 Task: Open Card Website Maintenance Review in Board Public Relations Crisis Communication Plan Development and Execution to Workspace Event Furniture Rentals and add a team member Softage.2@softage.net, a label Yellow, a checklist Content Marketing, an attachment from your google drive, a color Yellow and finally, add a card description 'Conduct team training session on effective conflict resolution' and a comment 'This task requires us to be proactive and take a proactive approach, anticipating potential issues and taking steps to prevent them.'. Add a start date 'Jan 06, 1900' with a due date 'Jan 13, 1900'
Action: Mouse moved to (402, 157)
Screenshot: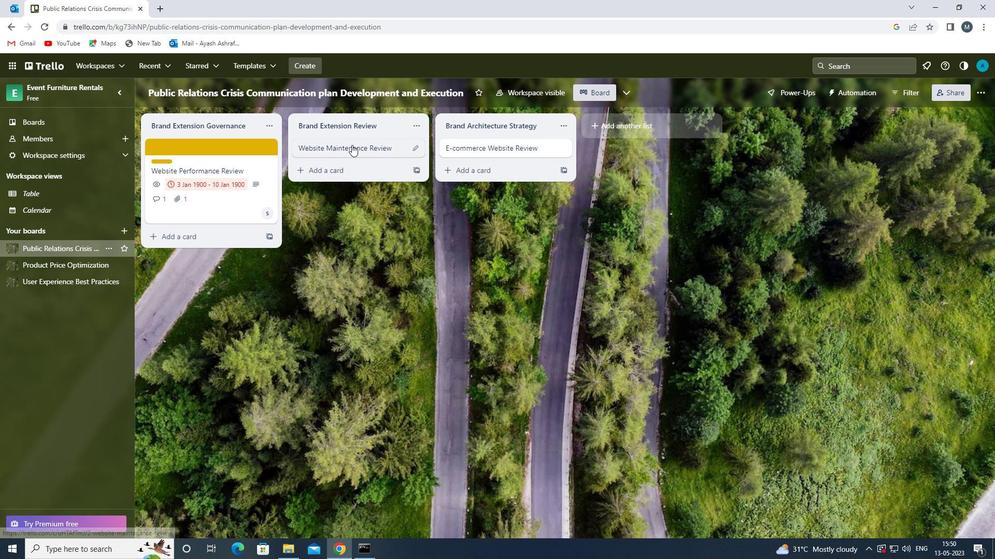 
Action: Mouse pressed left at (402, 157)
Screenshot: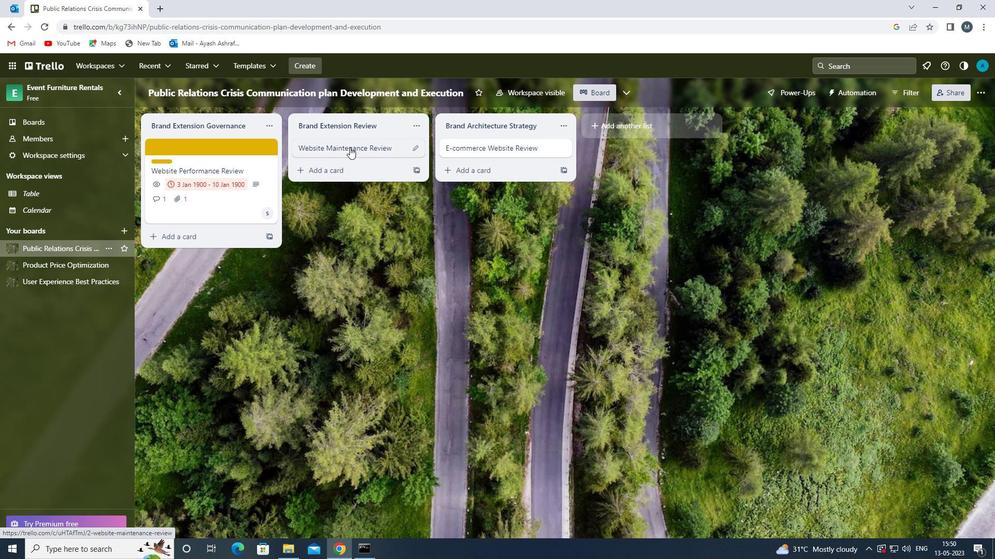 
Action: Mouse moved to (634, 193)
Screenshot: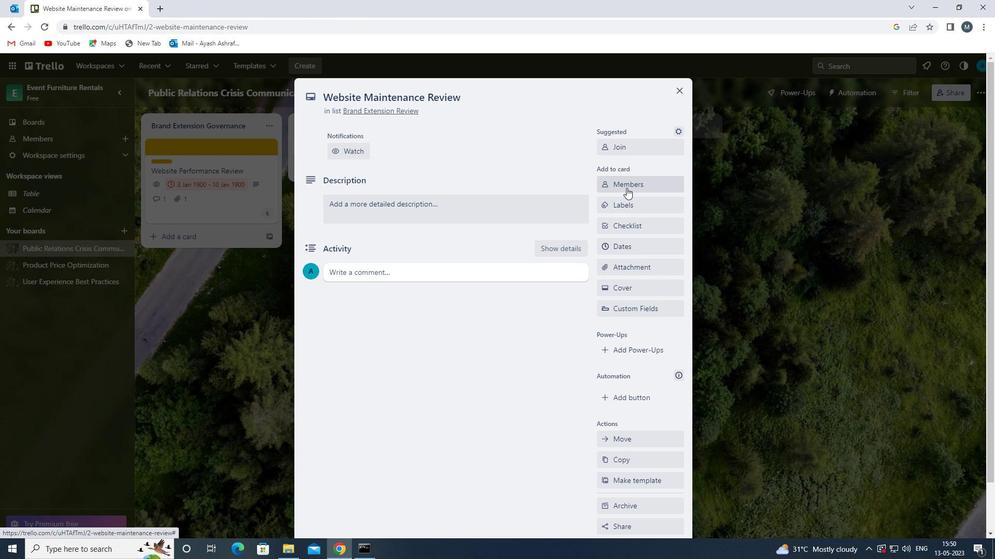 
Action: Mouse pressed left at (634, 193)
Screenshot: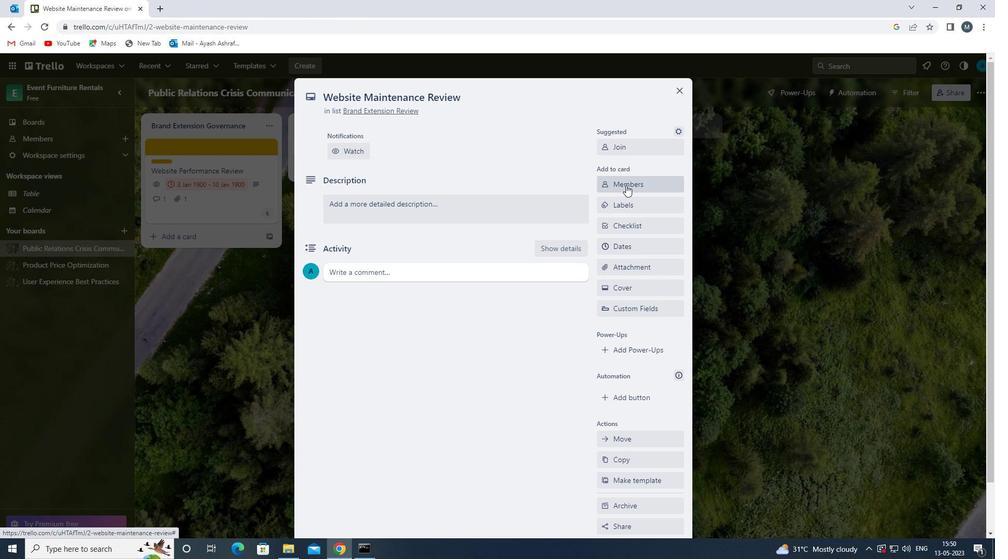 
Action: Mouse moved to (646, 230)
Screenshot: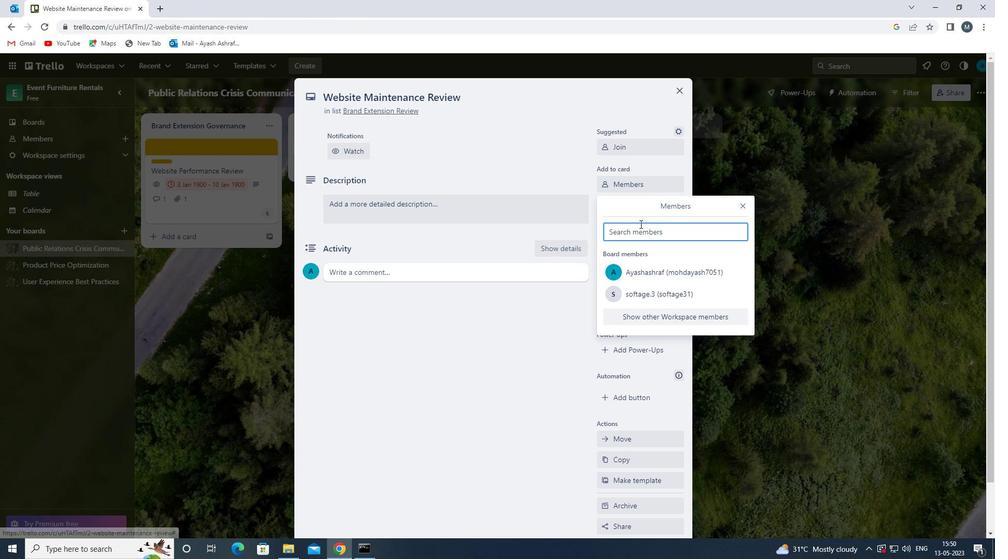 
Action: Key pressed s
Screenshot: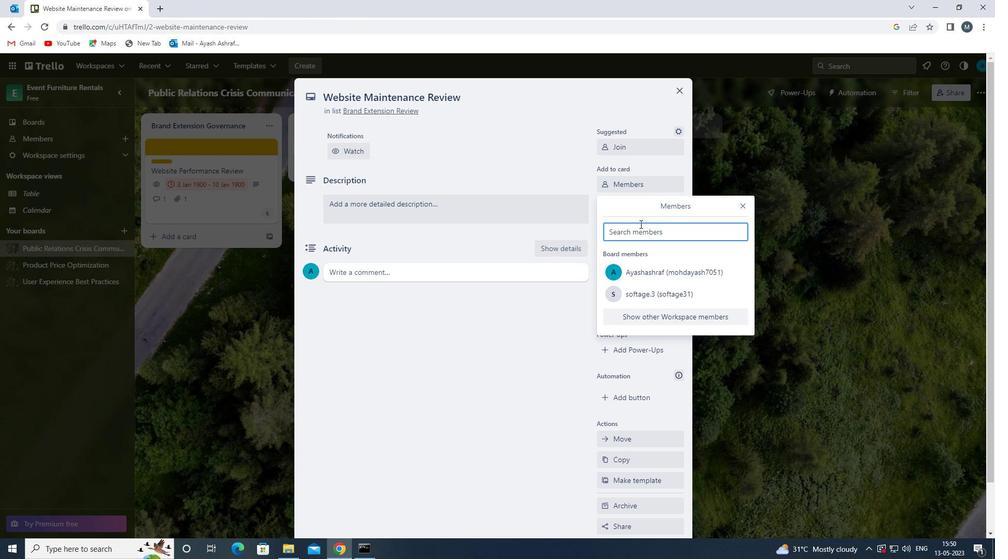 
Action: Mouse moved to (676, 332)
Screenshot: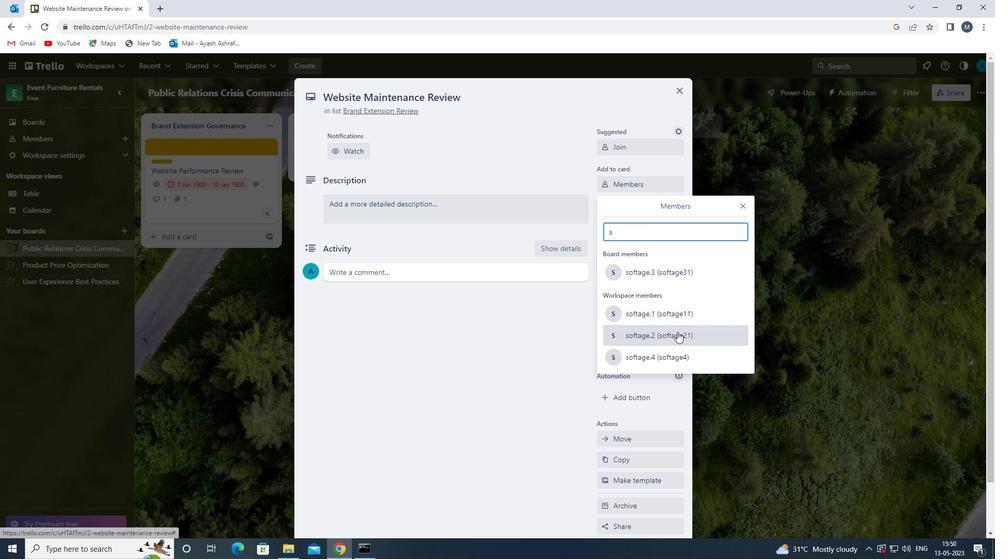 
Action: Mouse pressed left at (676, 332)
Screenshot: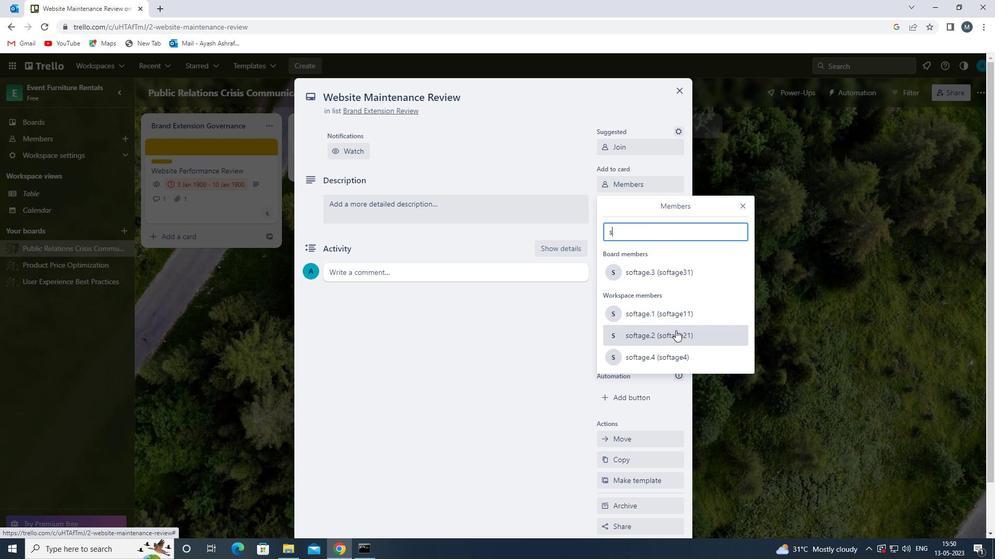 
Action: Mouse moved to (733, 215)
Screenshot: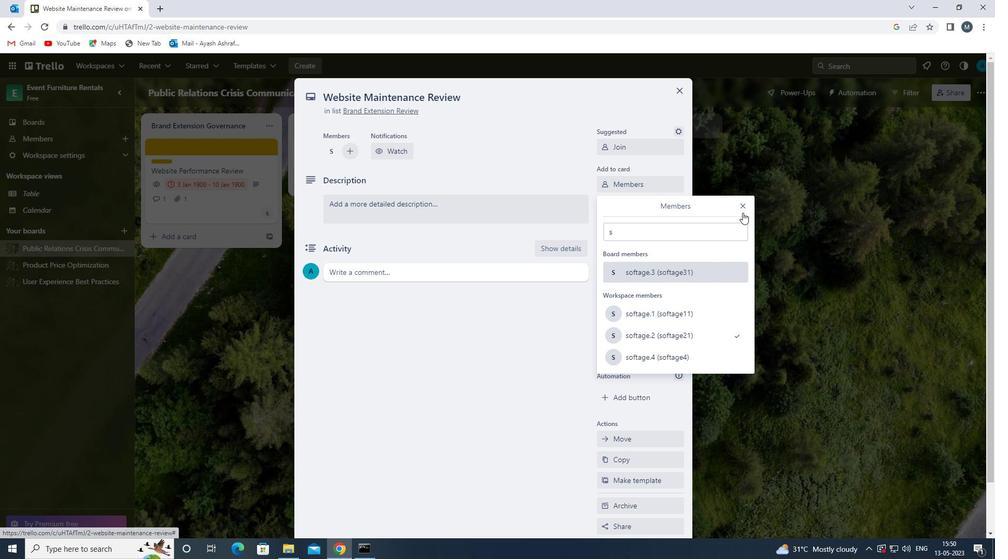 
Action: Mouse pressed left at (733, 215)
Screenshot: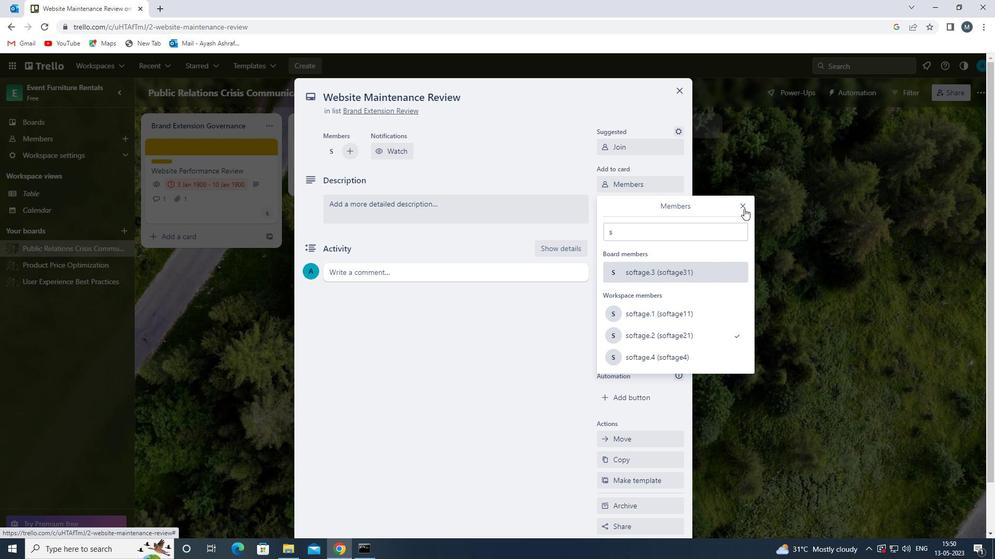 
Action: Mouse moved to (633, 212)
Screenshot: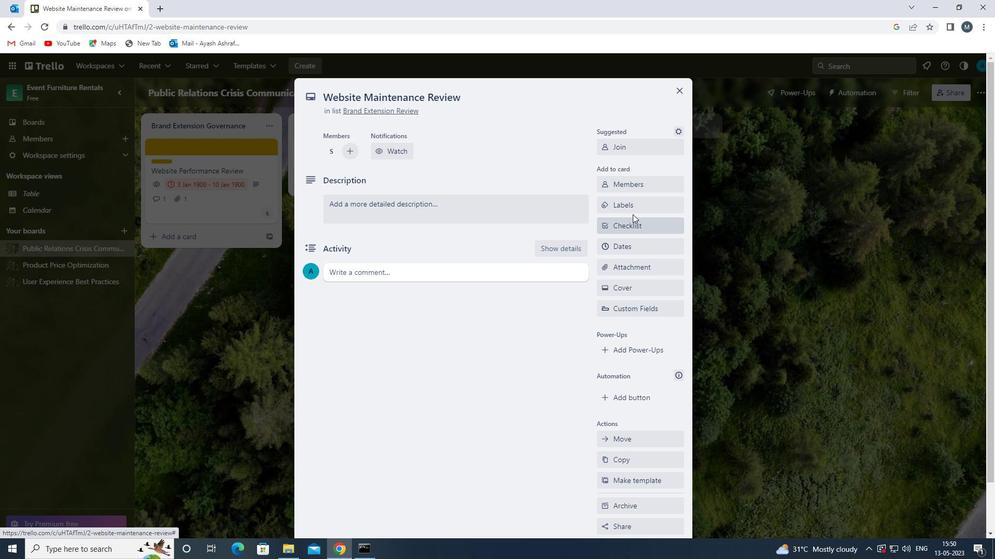 
Action: Mouse pressed left at (633, 212)
Screenshot: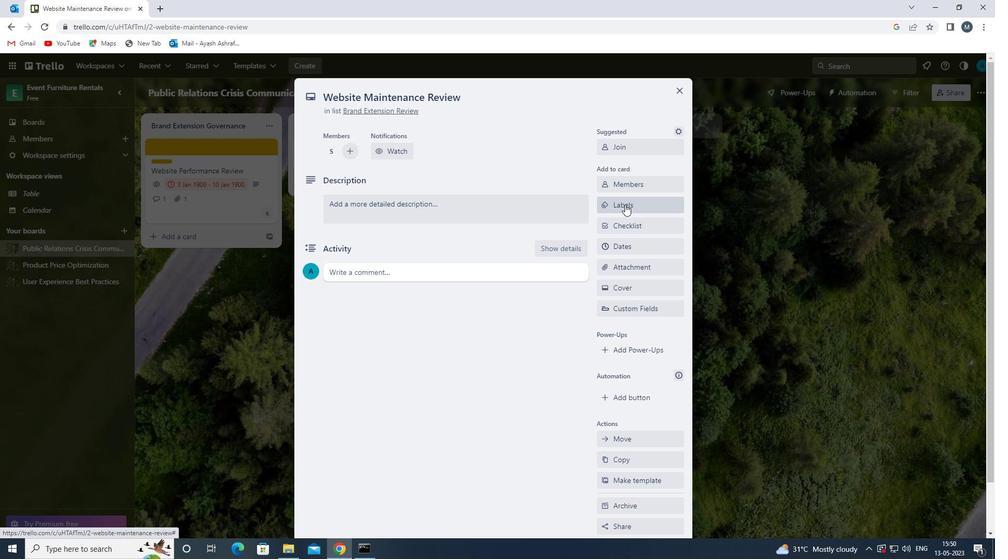 
Action: Mouse moved to (656, 312)
Screenshot: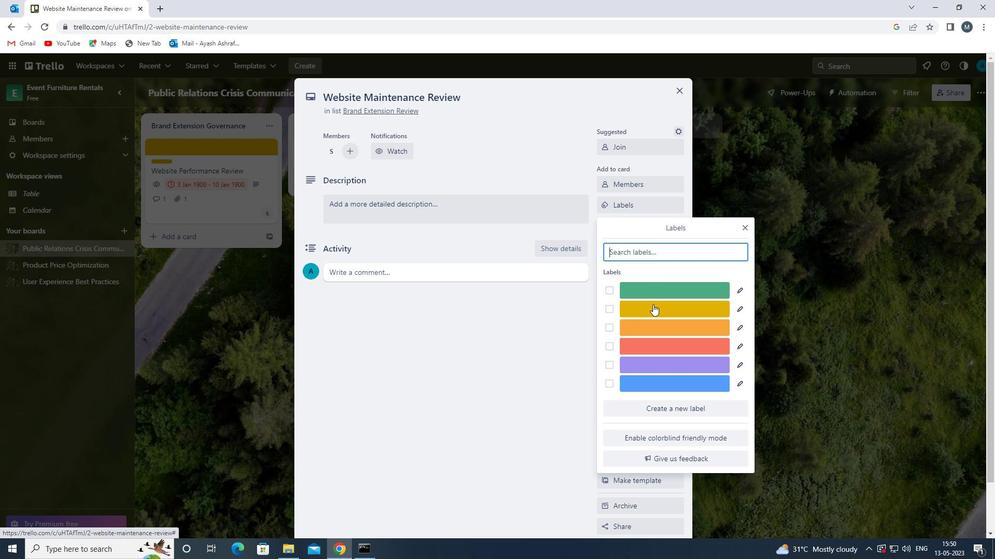 
Action: Mouse pressed left at (656, 312)
Screenshot: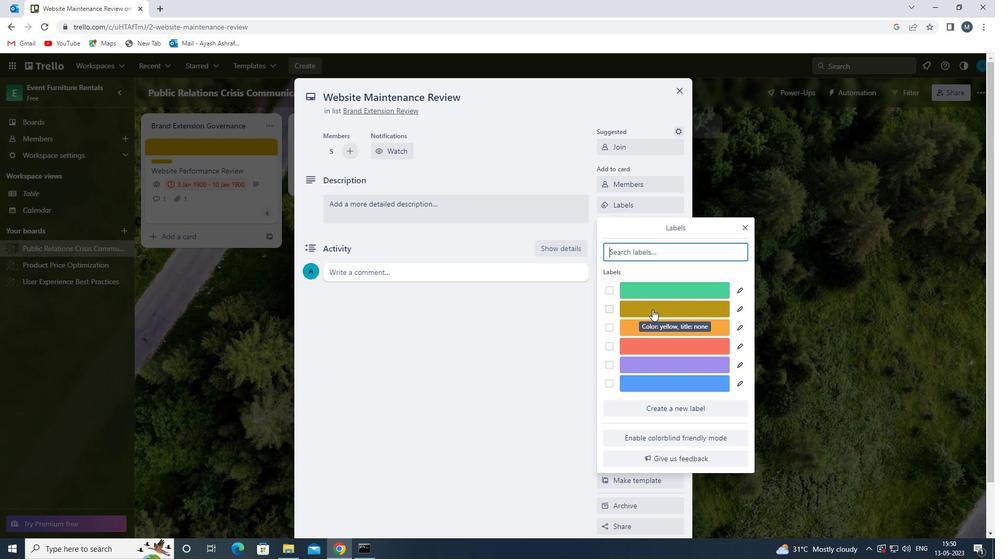 
Action: Mouse moved to (734, 234)
Screenshot: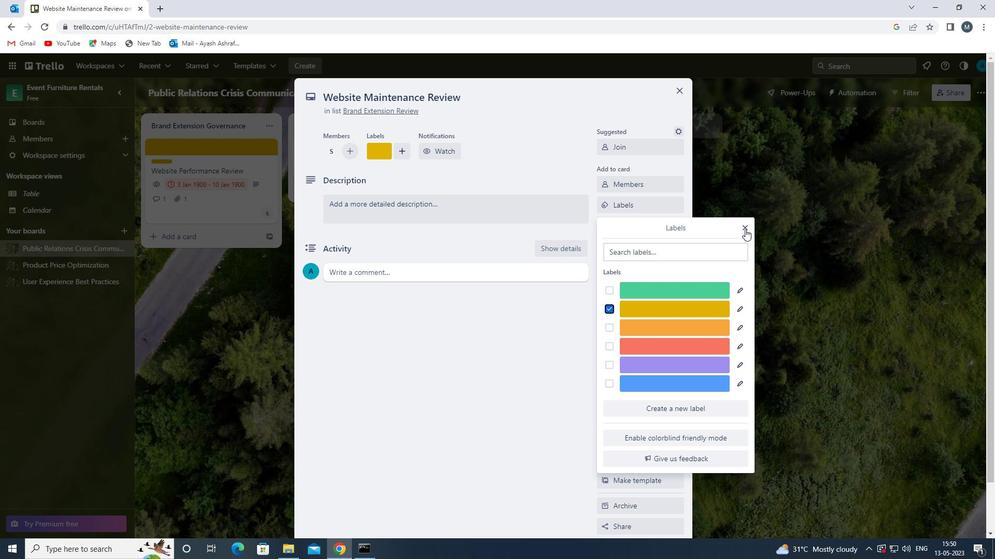 
Action: Mouse pressed left at (734, 234)
Screenshot: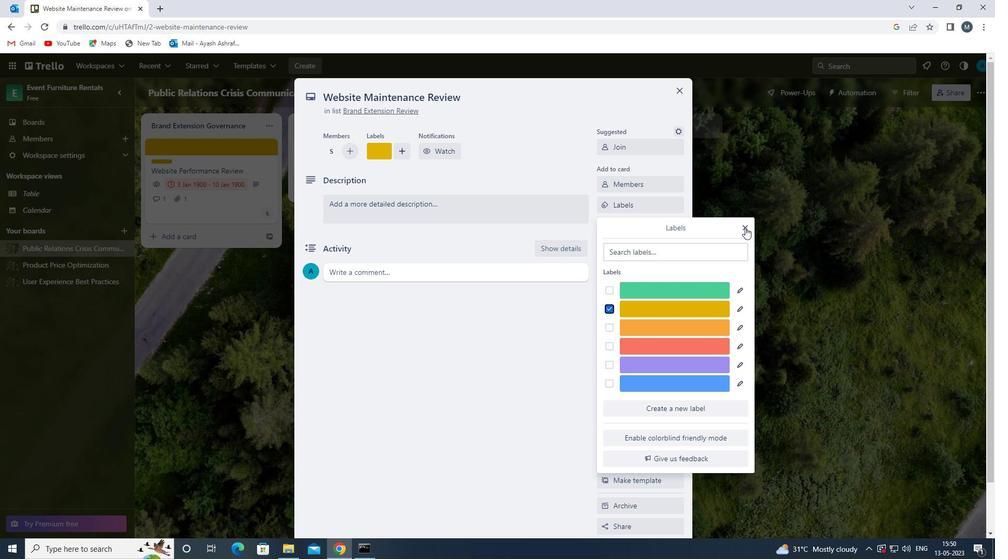 
Action: Mouse moved to (630, 233)
Screenshot: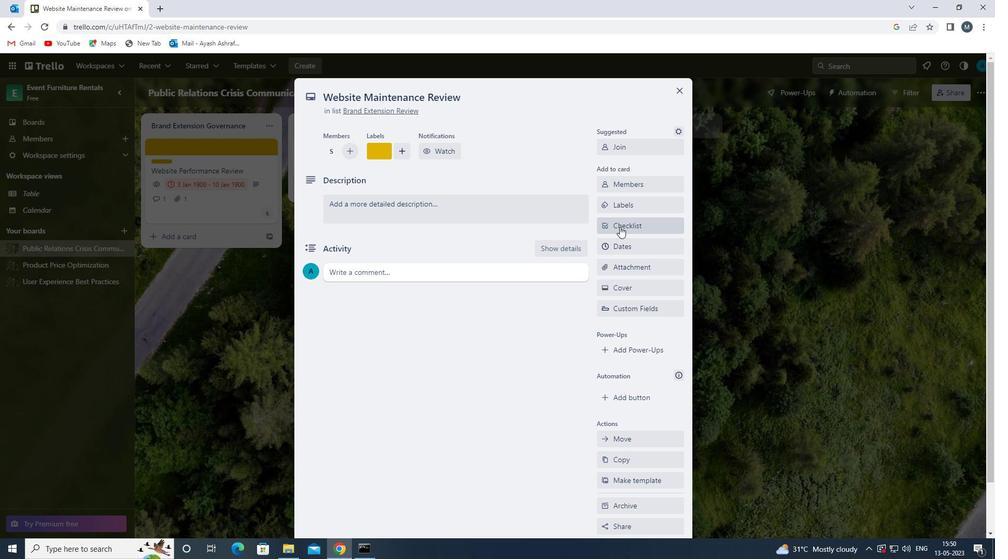 
Action: Mouse pressed left at (630, 233)
Screenshot: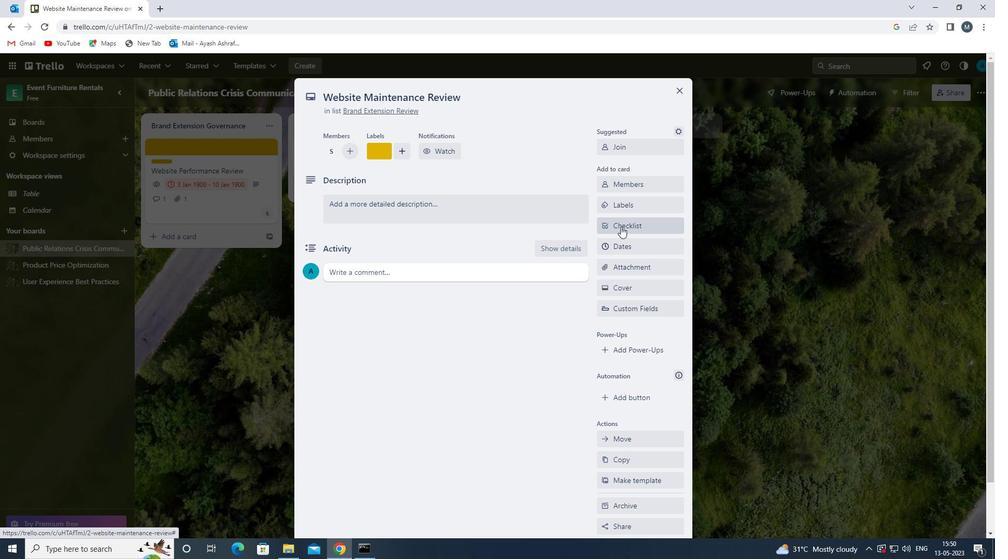 
Action: Key pressed c
Screenshot: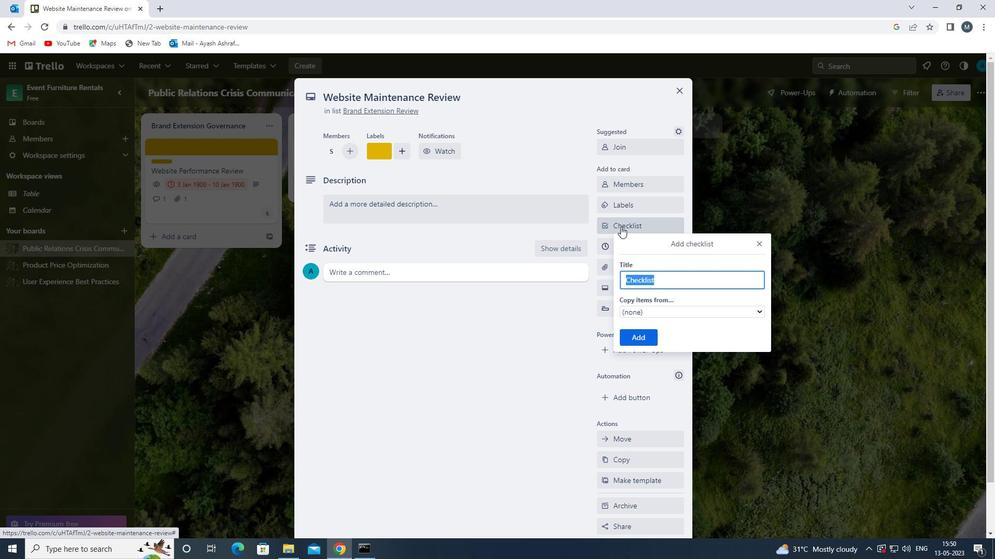 
Action: Mouse moved to (693, 327)
Screenshot: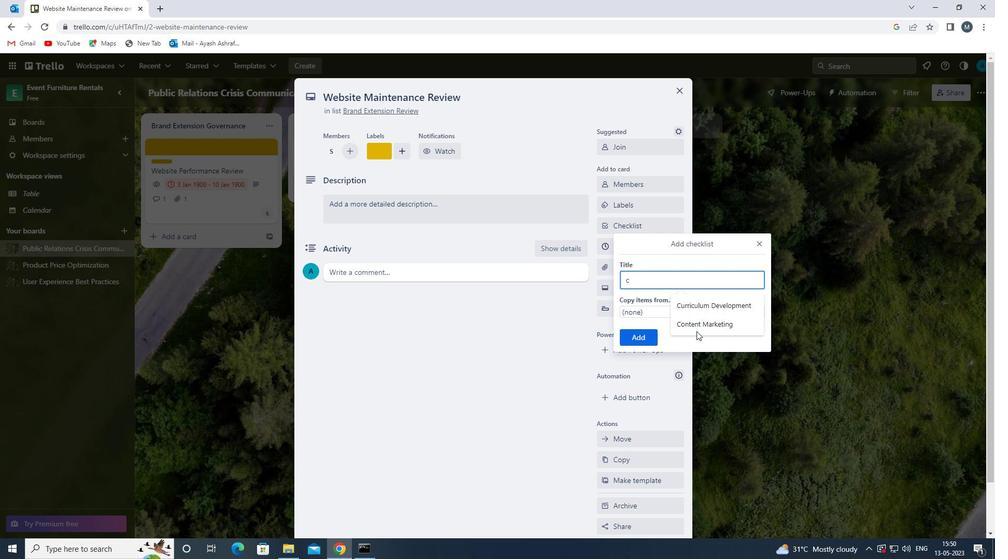 
Action: Mouse pressed left at (693, 327)
Screenshot: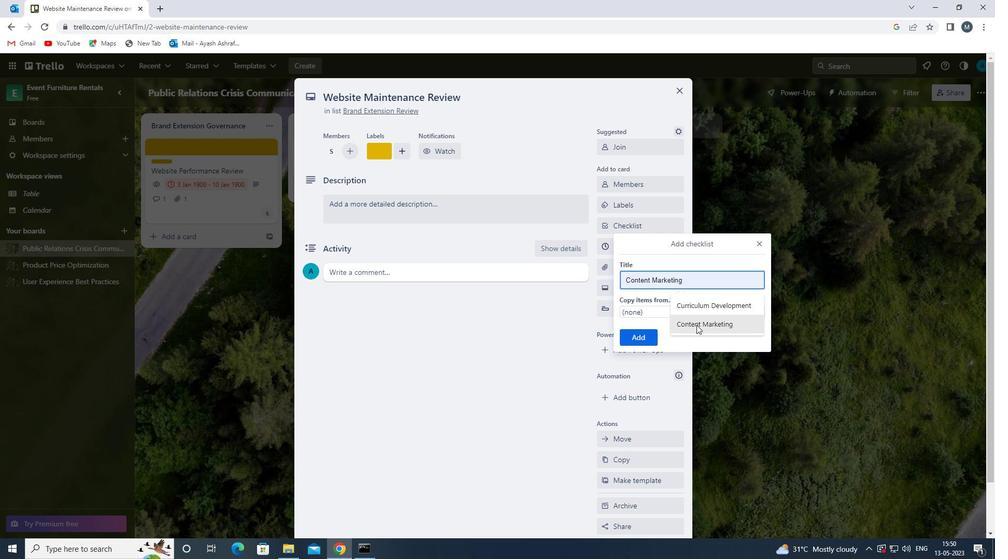 
Action: Mouse moved to (642, 341)
Screenshot: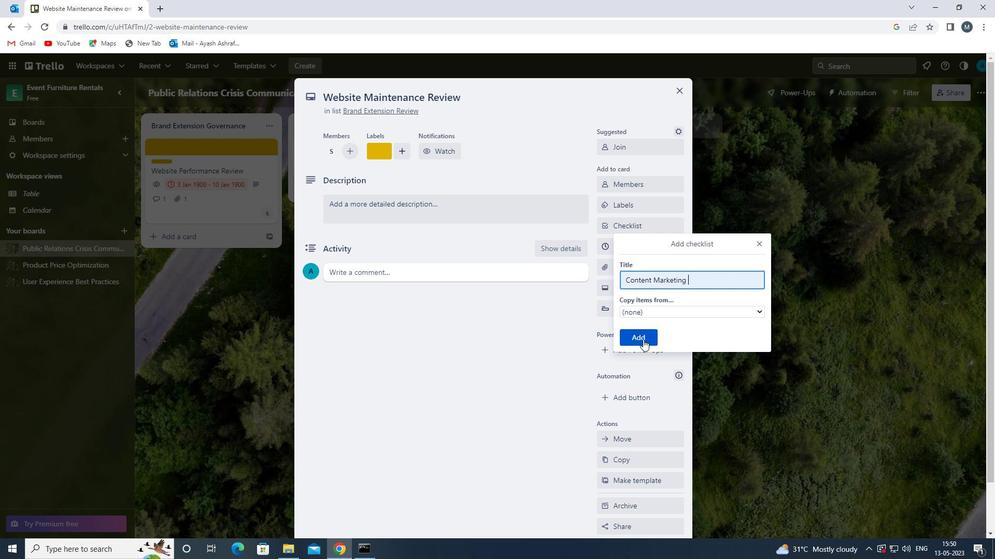 
Action: Mouse pressed left at (642, 341)
Screenshot: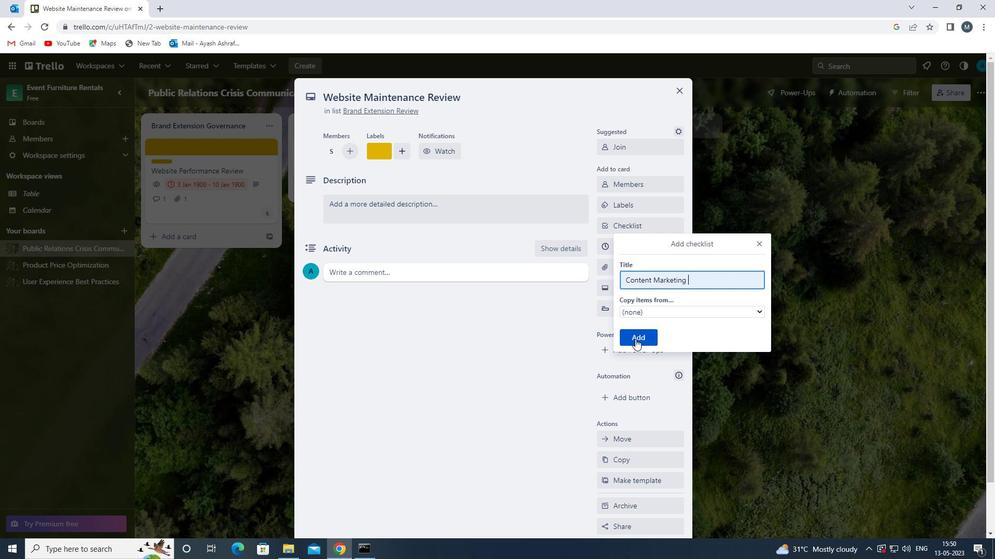 
Action: Mouse moved to (639, 270)
Screenshot: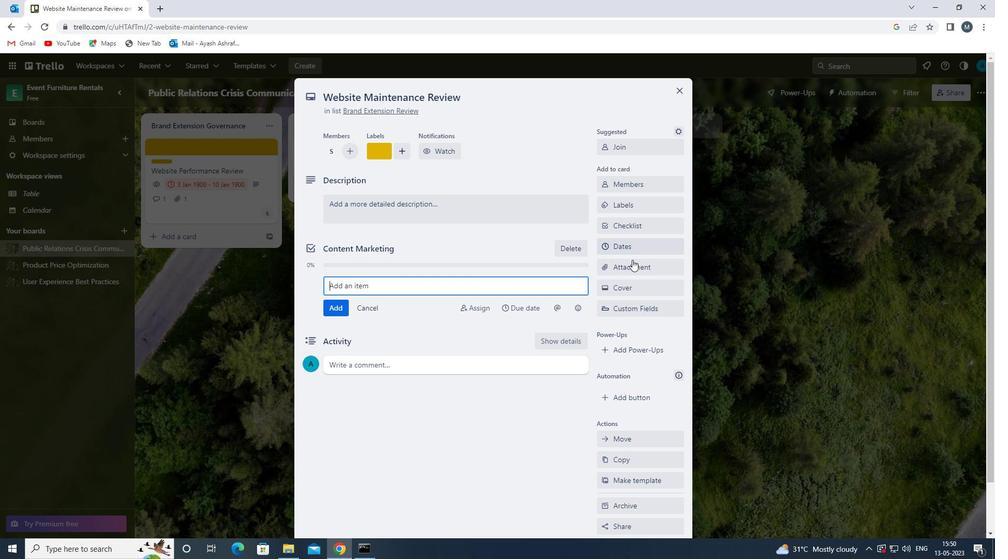 
Action: Mouse pressed left at (639, 270)
Screenshot: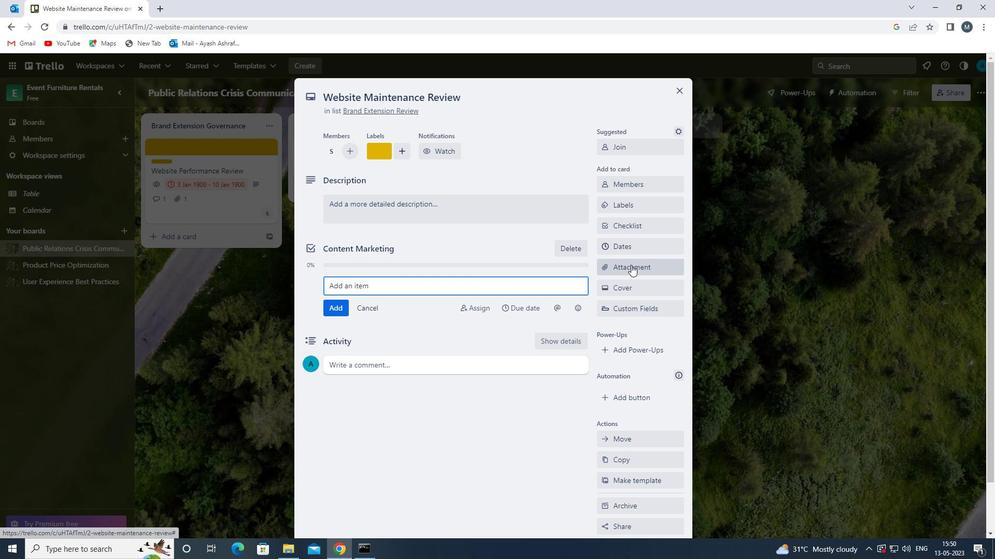 
Action: Mouse moved to (648, 353)
Screenshot: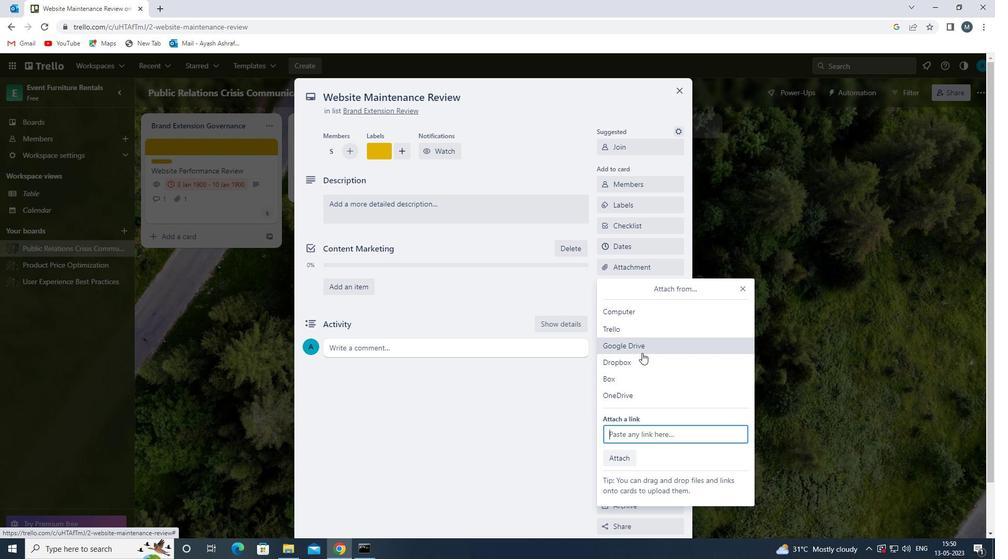 
Action: Mouse pressed left at (648, 353)
Screenshot: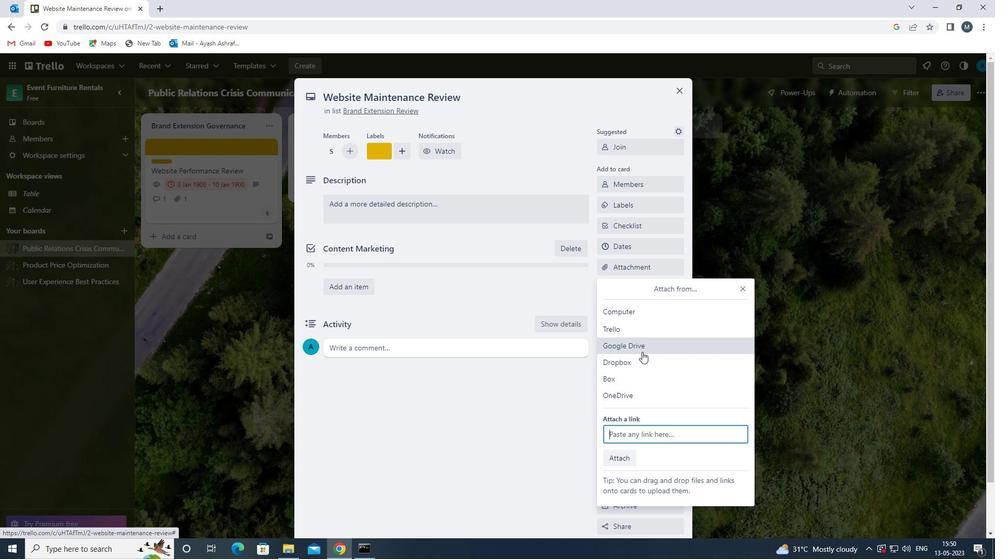
Action: Mouse moved to (351, 276)
Screenshot: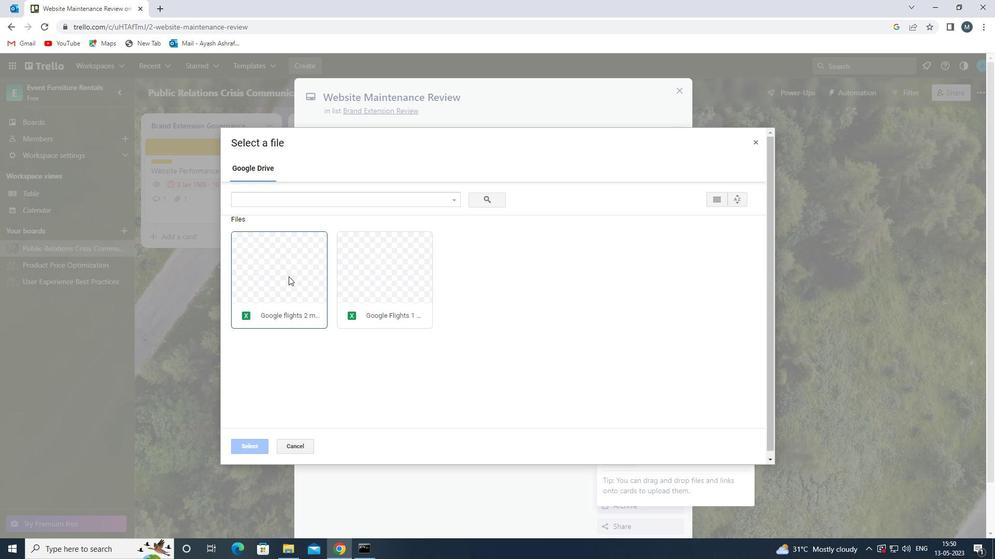 
Action: Mouse pressed left at (351, 276)
Screenshot: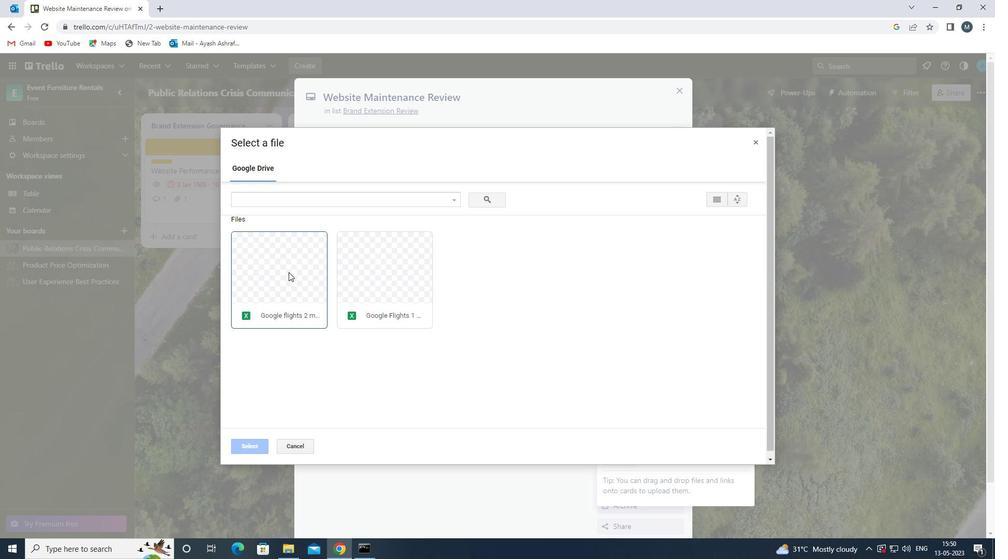 
Action: Mouse moved to (320, 439)
Screenshot: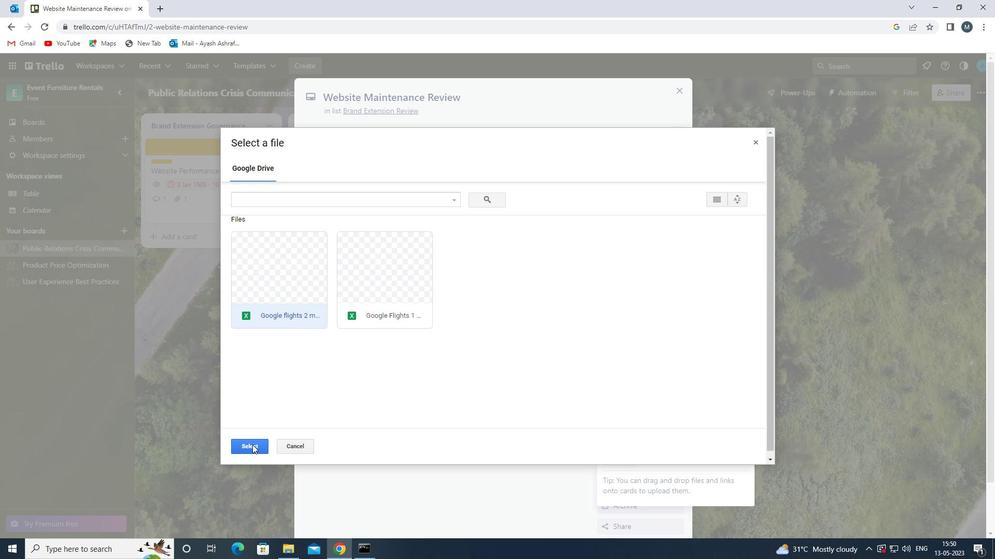 
Action: Mouse pressed left at (320, 439)
Screenshot: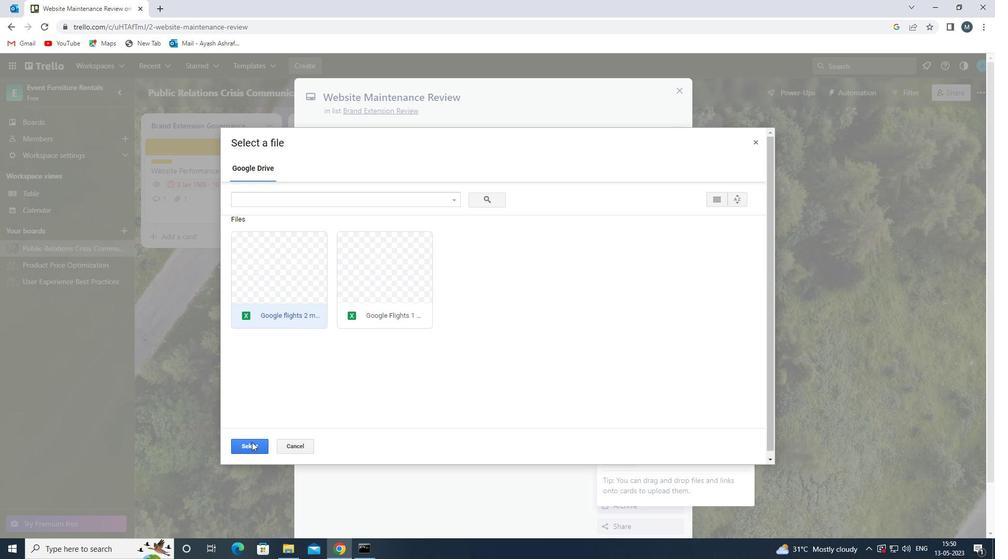 
Action: Mouse moved to (637, 295)
Screenshot: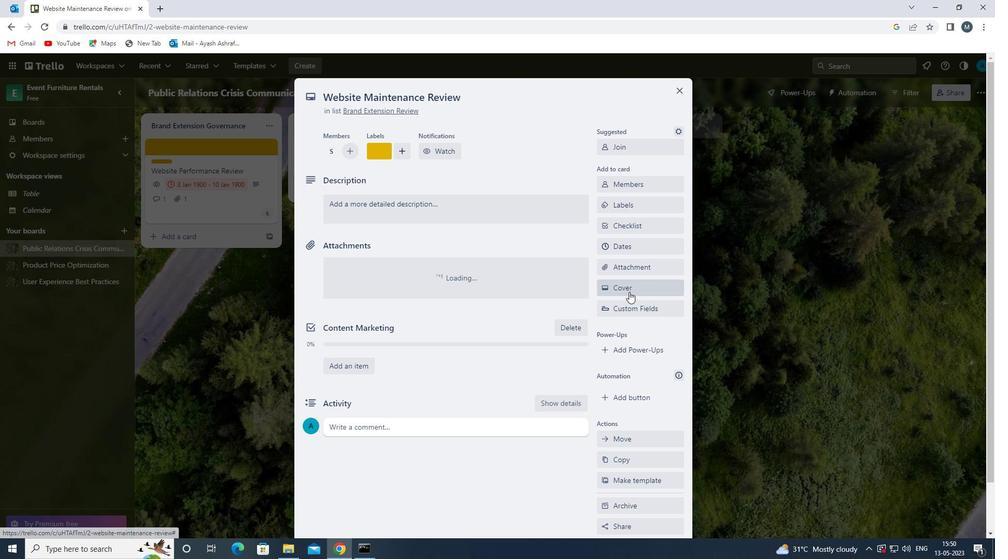 
Action: Mouse pressed left at (637, 295)
Screenshot: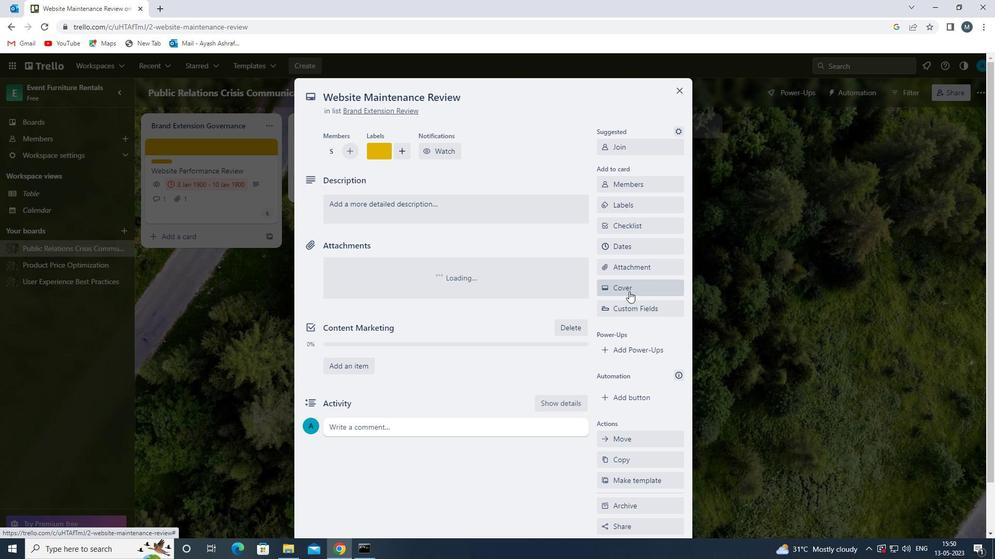 
Action: Mouse moved to (650, 333)
Screenshot: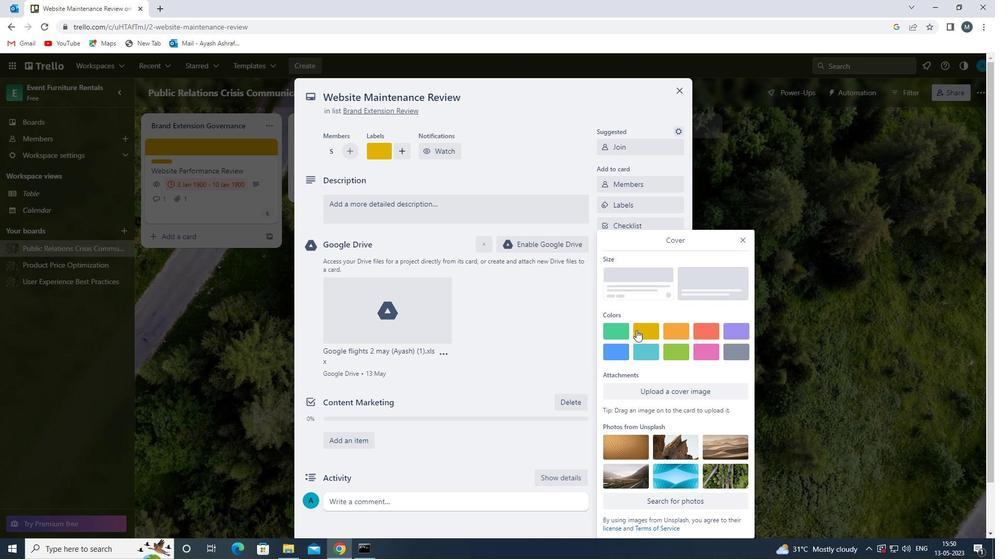 
Action: Mouse pressed left at (650, 333)
Screenshot: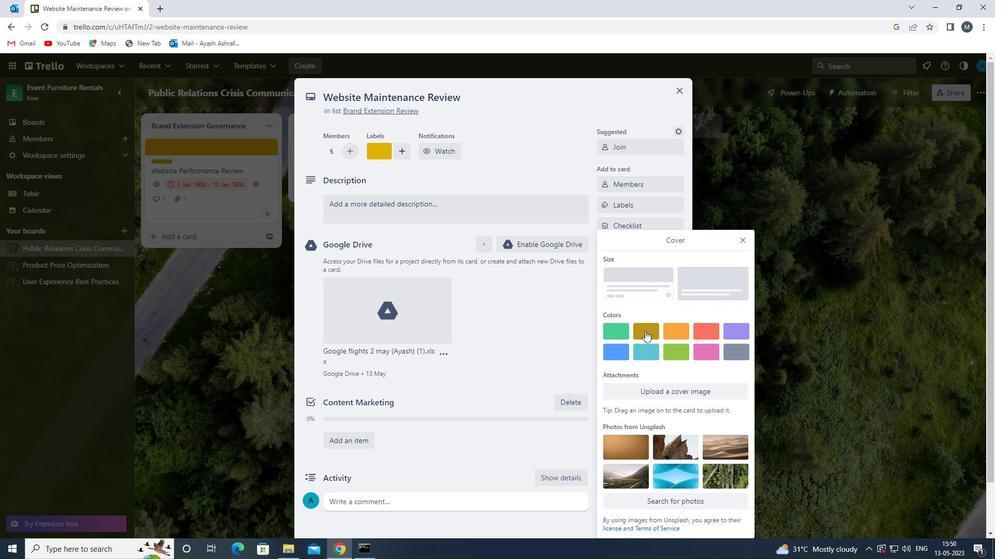 
Action: Mouse moved to (733, 226)
Screenshot: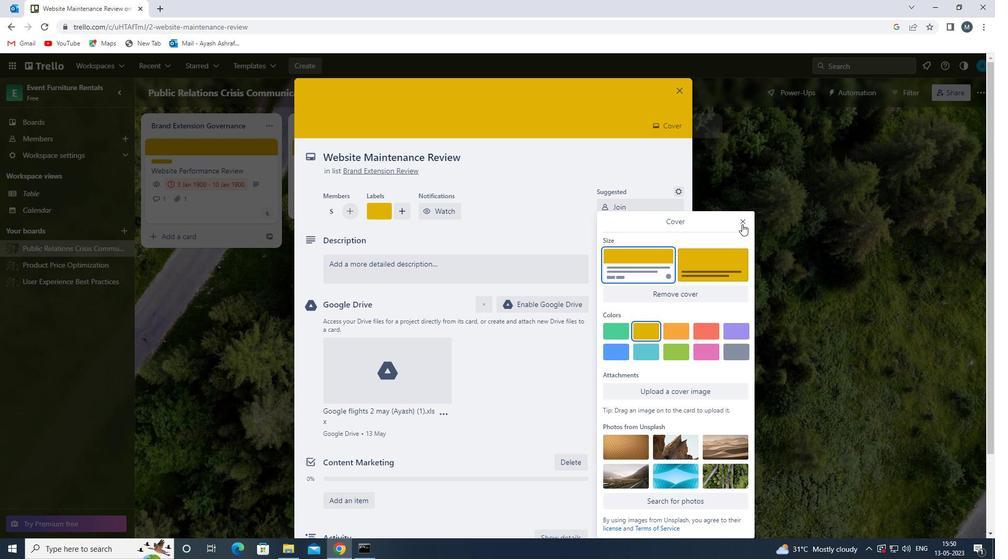 
Action: Mouse pressed left at (733, 226)
Screenshot: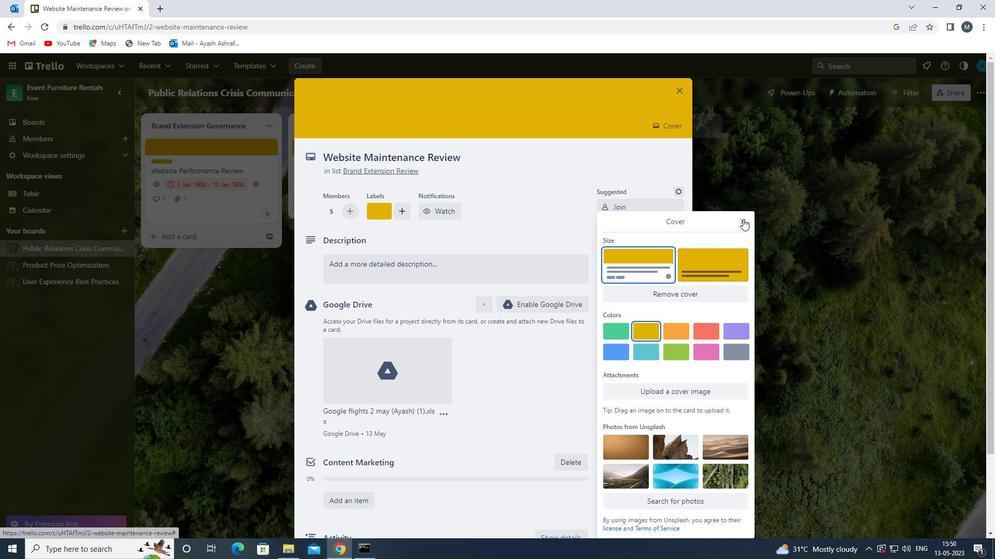 
Action: Mouse moved to (428, 272)
Screenshot: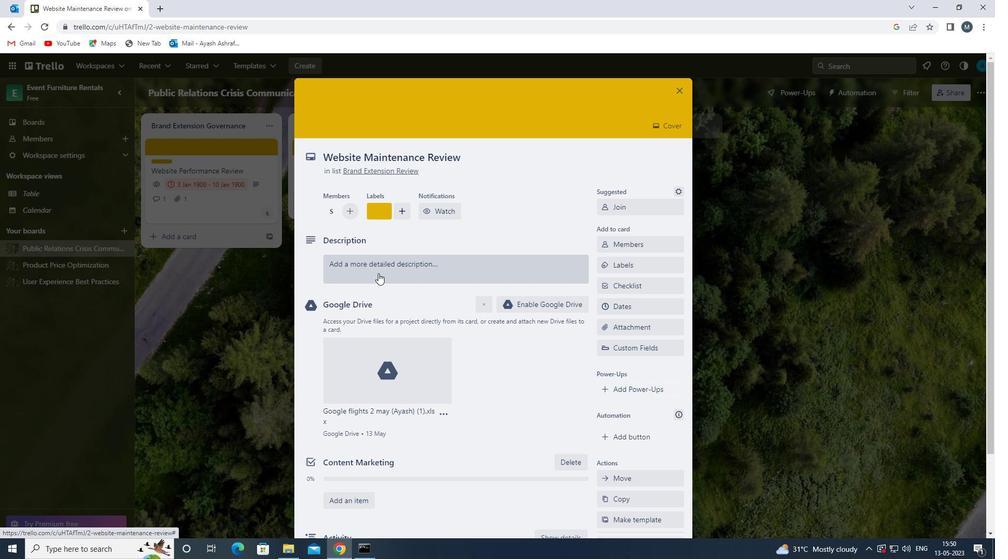
Action: Mouse pressed left at (428, 272)
Screenshot: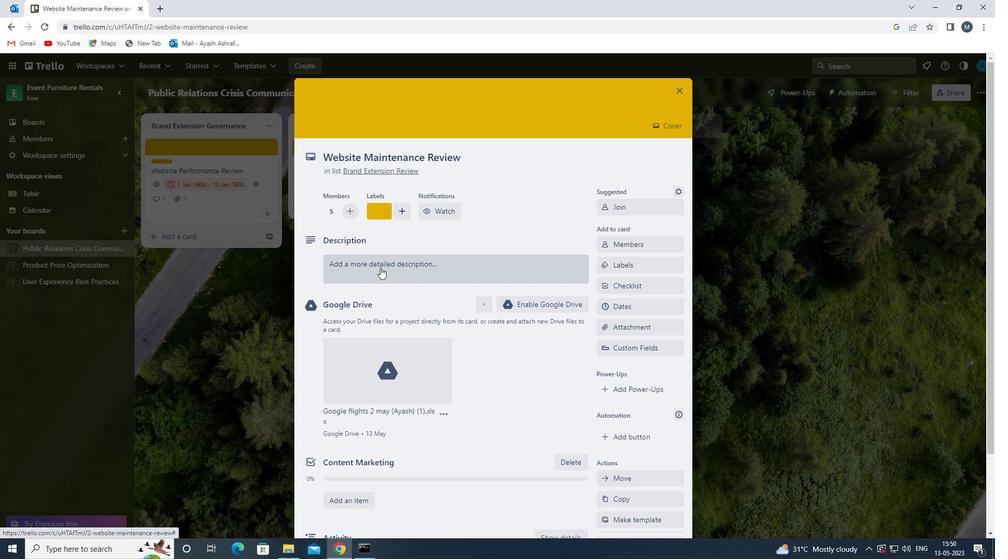 
Action: Mouse moved to (410, 310)
Screenshot: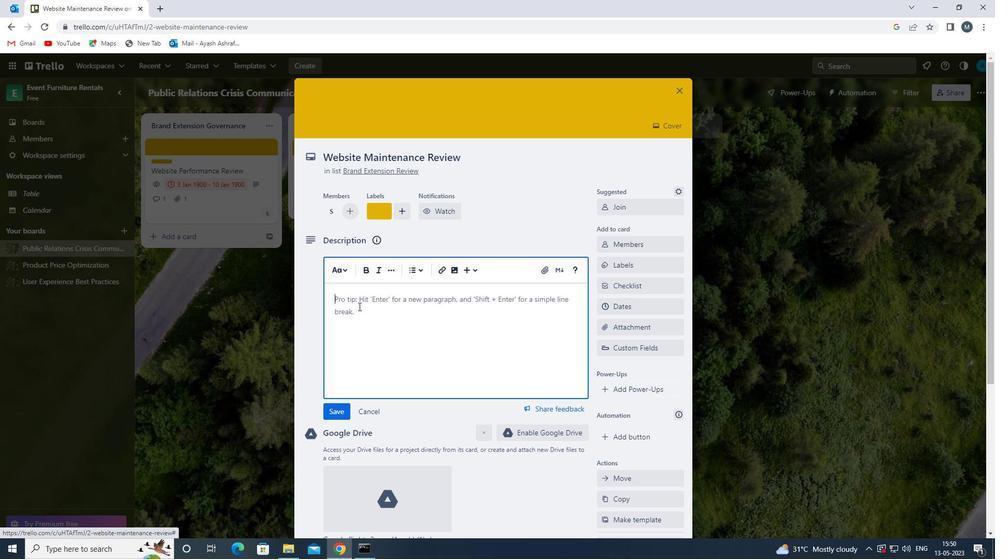 
Action: Mouse pressed left at (410, 310)
Screenshot: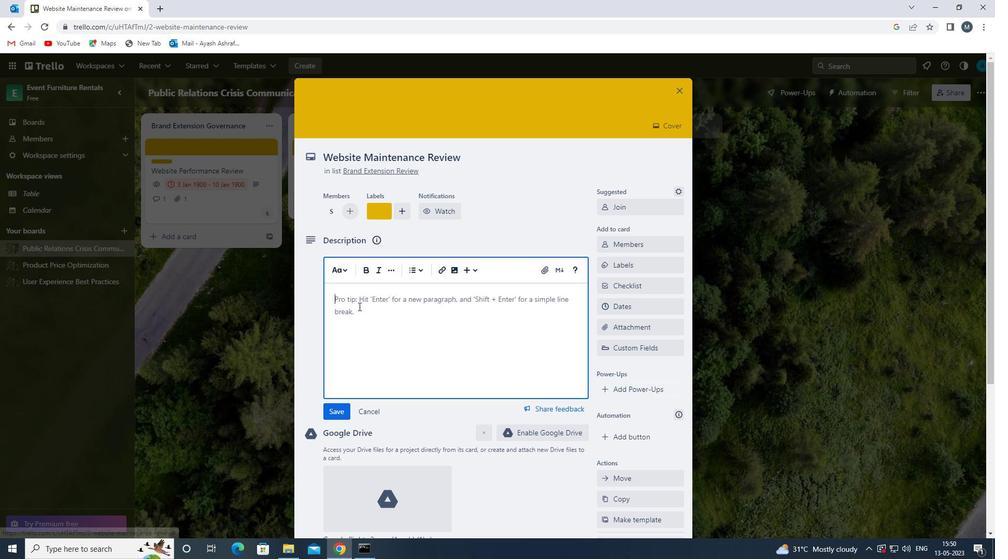 
Action: Mouse moved to (471, 288)
Screenshot: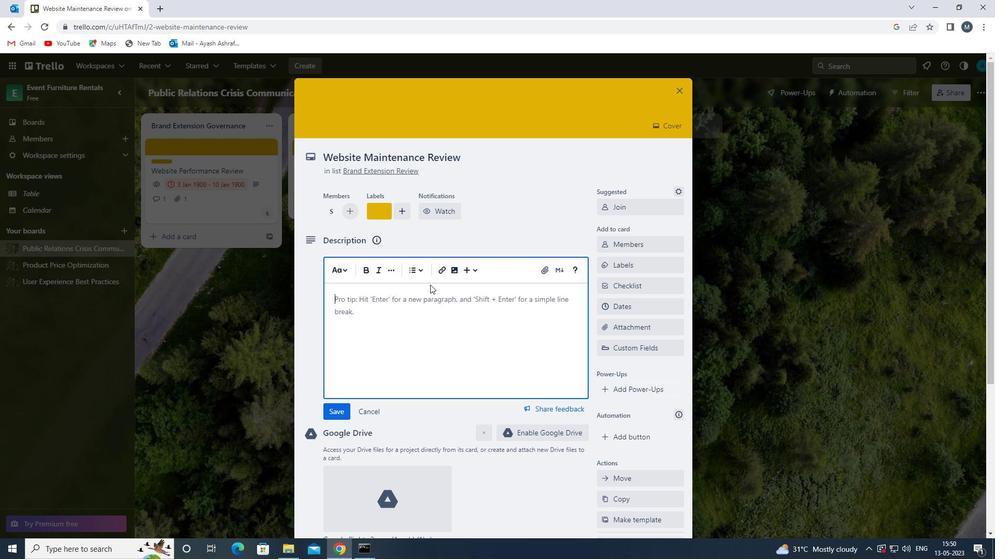 
Action: Key pressed <Key.shift>
Screenshot: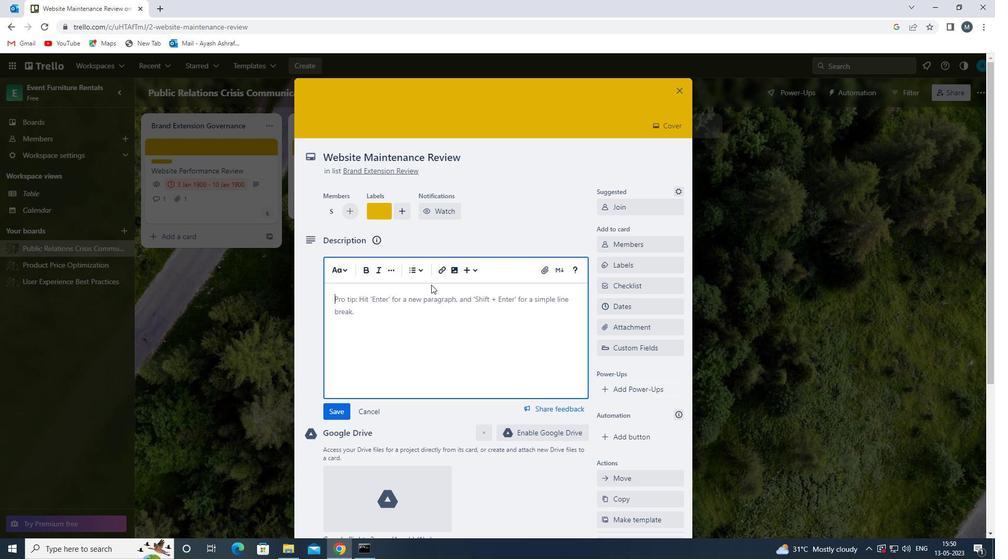 
Action: Mouse moved to (471, 288)
Screenshot: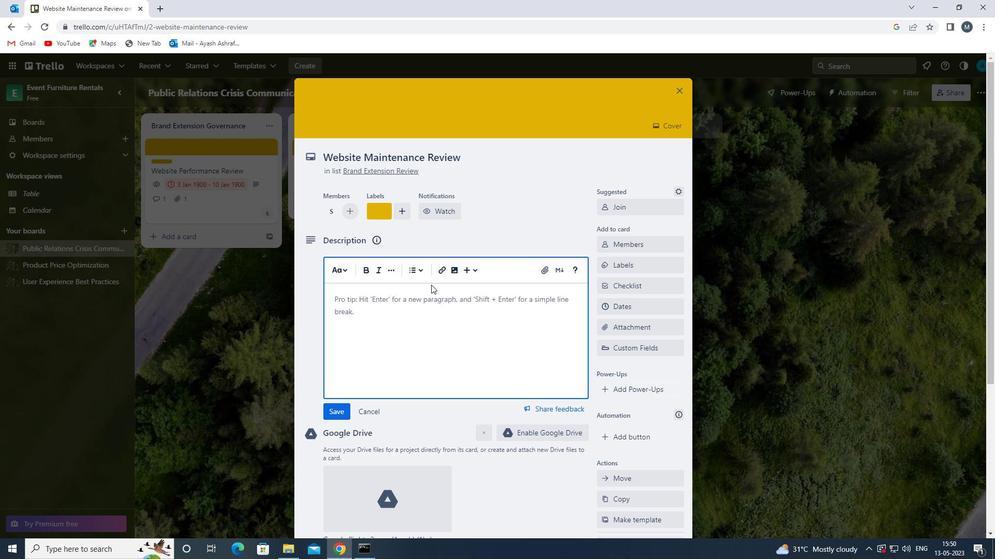 
Action: Key pressed CONDUCT<Key.space>R<Key.backspace>TEAM<Key.space>TRAINING<Key.space>
Screenshot: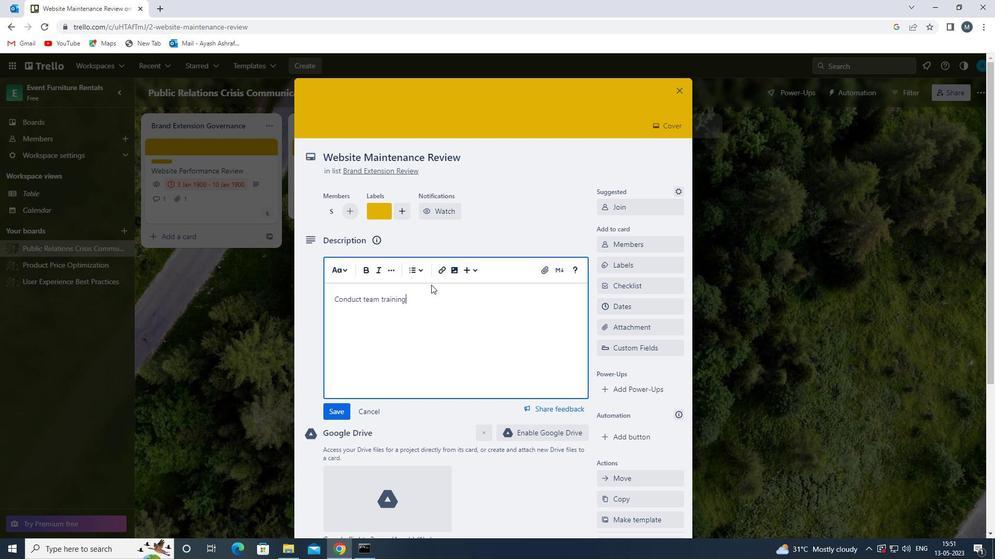 
Action: Mouse moved to (471, 288)
Screenshot: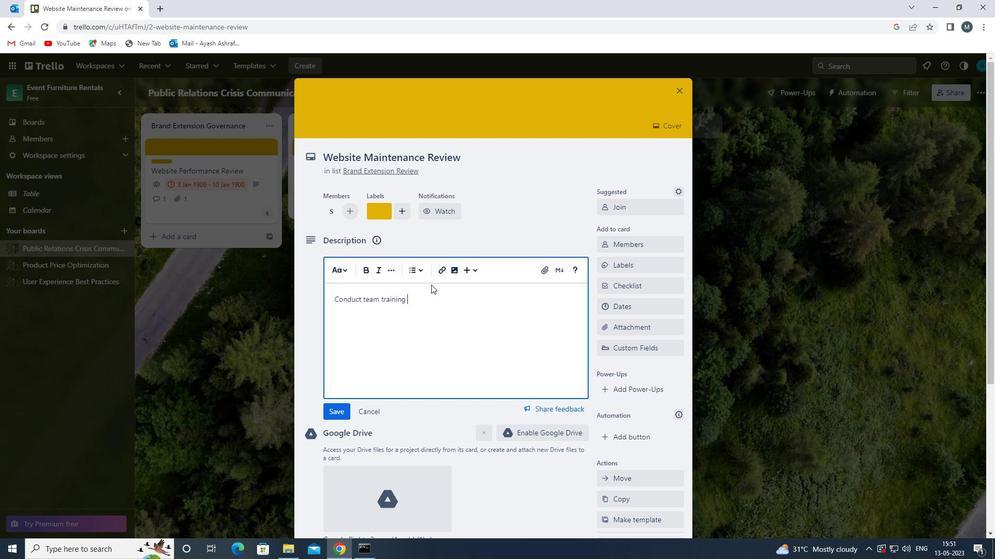 
Action: Key pressed SESSION<Key.space>ON<Key.space>EFFECTIVE<Key.space>CONFLICT<Key.space>RESOLUTIONS<Key.space>
Screenshot: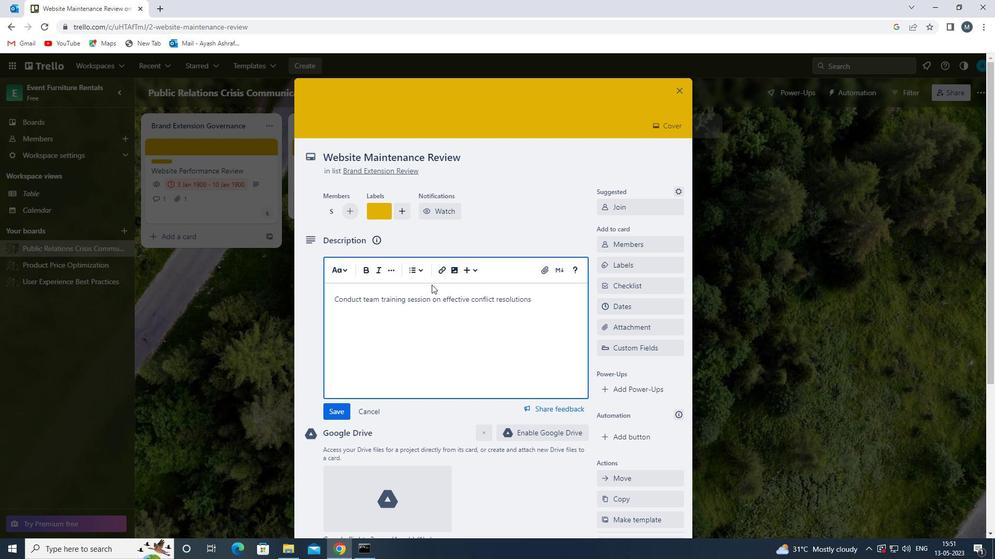 
Action: Mouse moved to (391, 407)
Screenshot: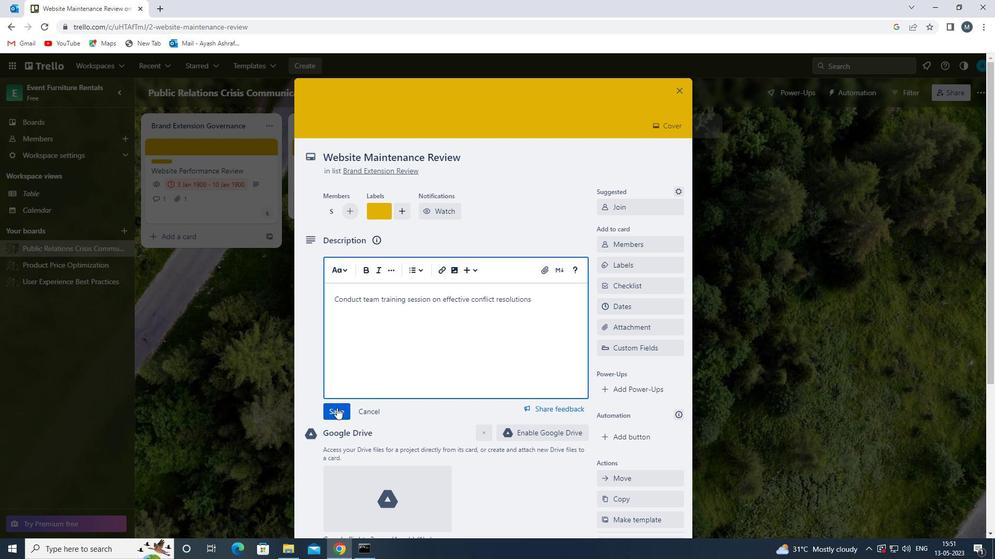 
Action: Mouse pressed left at (391, 407)
Screenshot: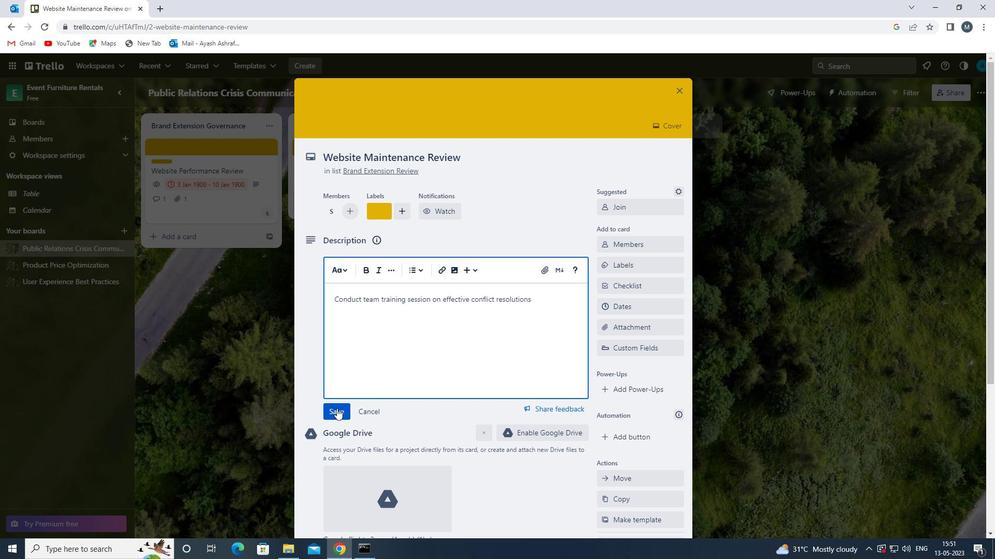 
Action: Mouse moved to (405, 382)
Screenshot: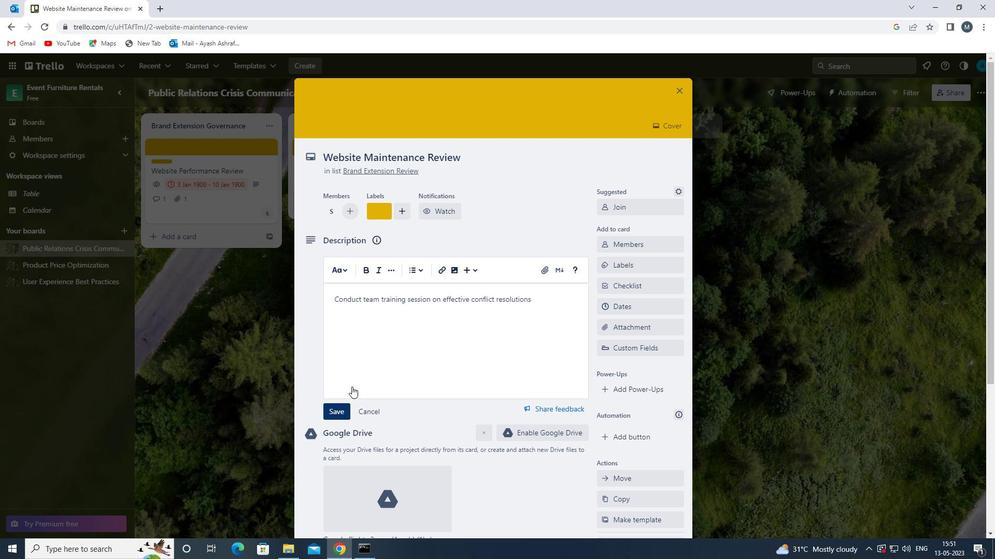 
Action: Mouse scrolled (405, 382) with delta (0, 0)
Screenshot: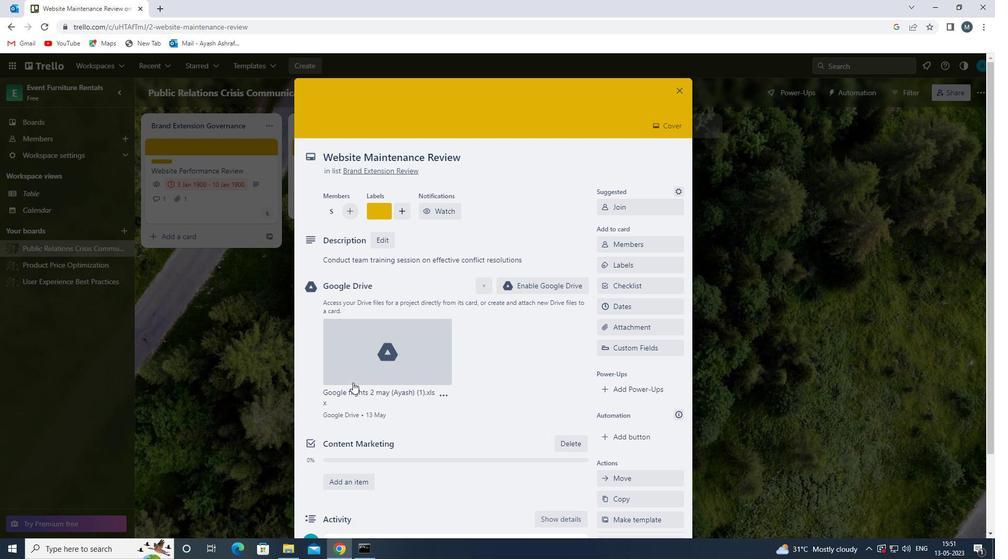 
Action: Mouse scrolled (405, 382) with delta (0, 0)
Screenshot: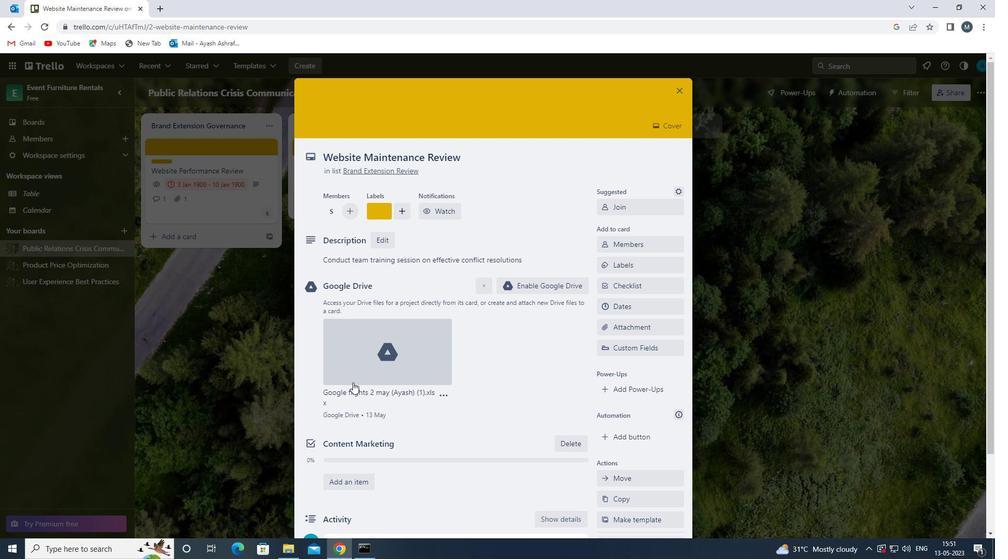 
Action: Mouse moved to (415, 446)
Screenshot: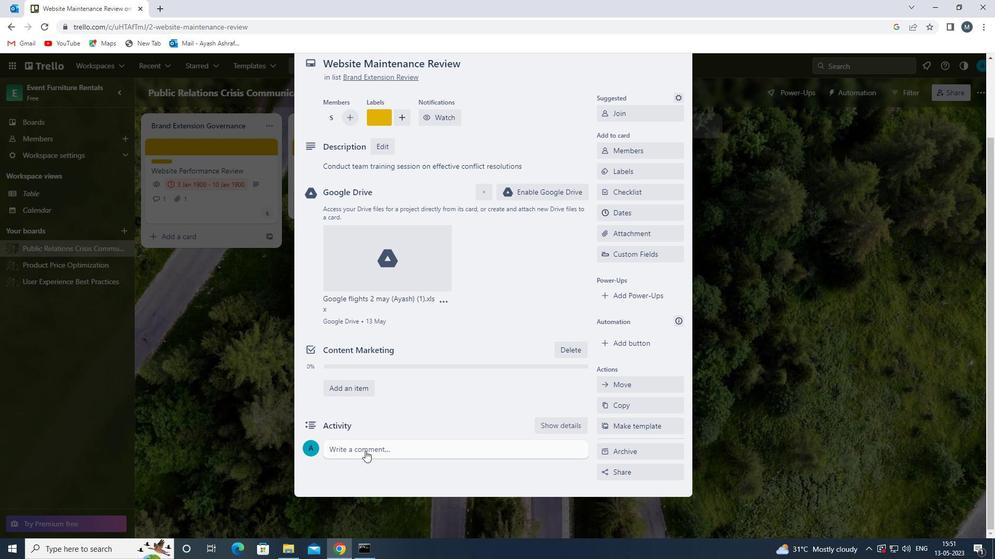 
Action: Mouse pressed left at (415, 446)
Screenshot: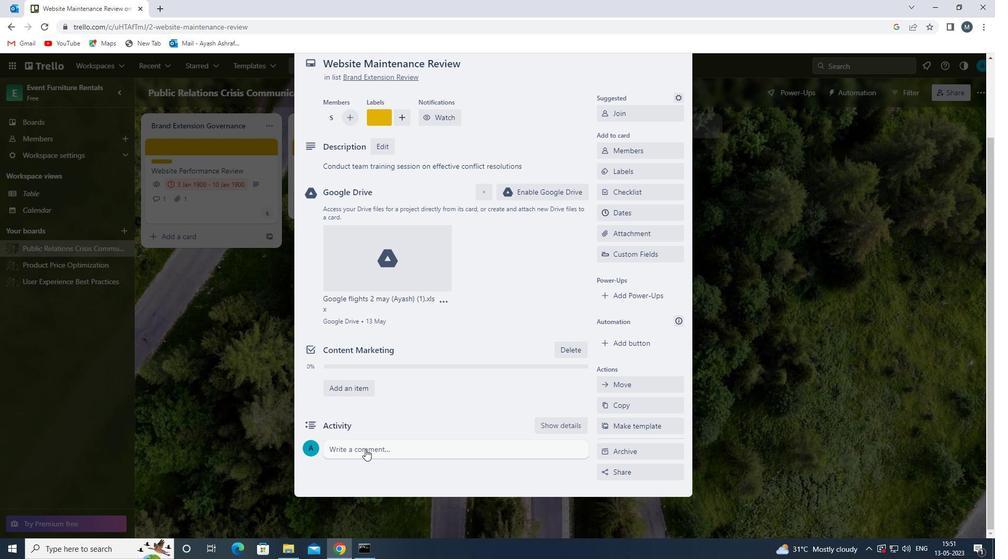 
Action: Mouse moved to (431, 415)
Screenshot: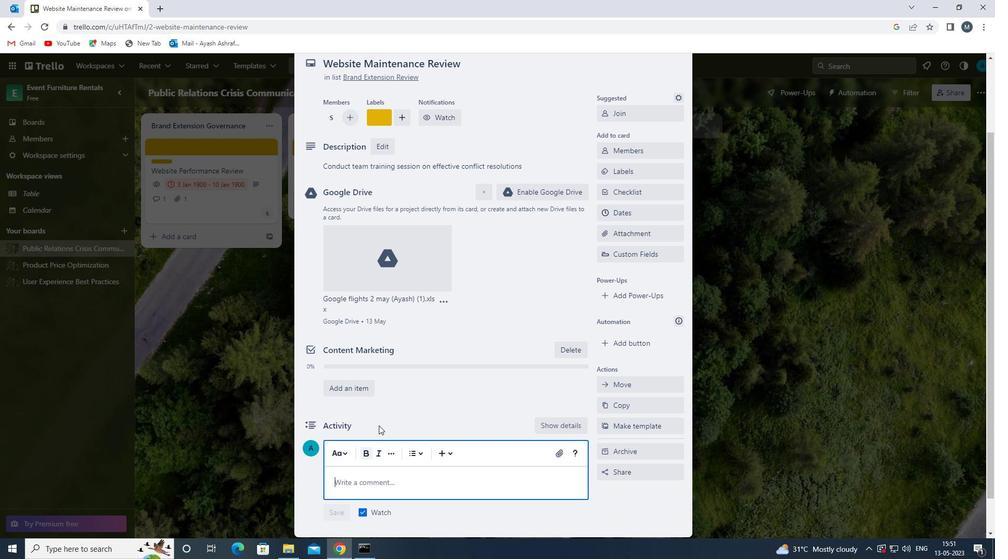 
Action: Mouse scrolled (431, 414) with delta (0, 0)
Screenshot: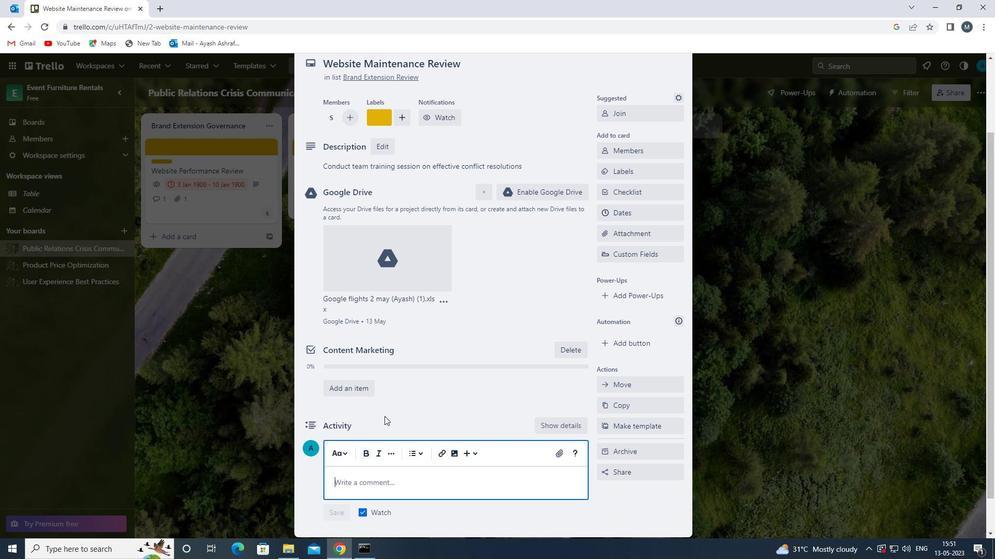 
Action: Mouse moved to (431, 415)
Screenshot: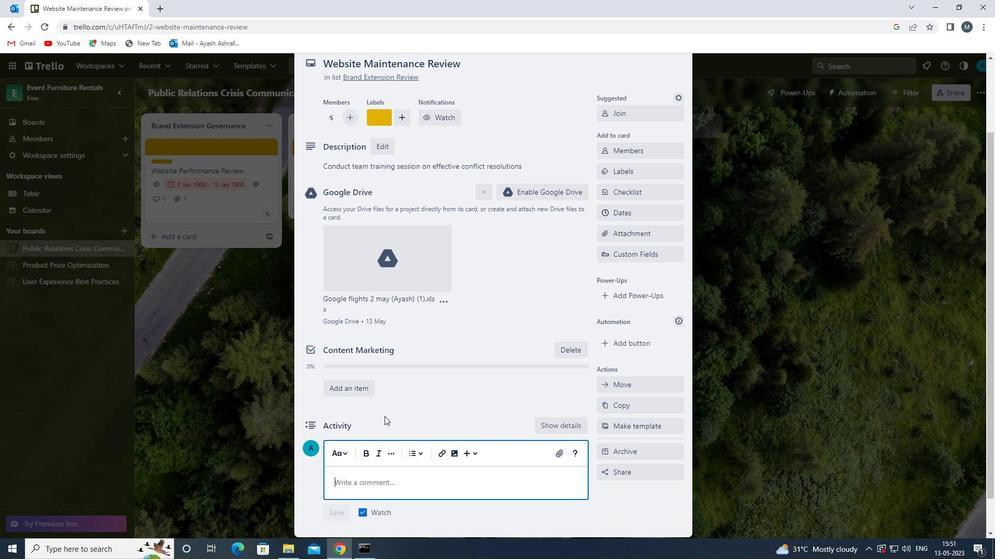 
Action: Mouse scrolled (431, 414) with delta (0, 0)
Screenshot: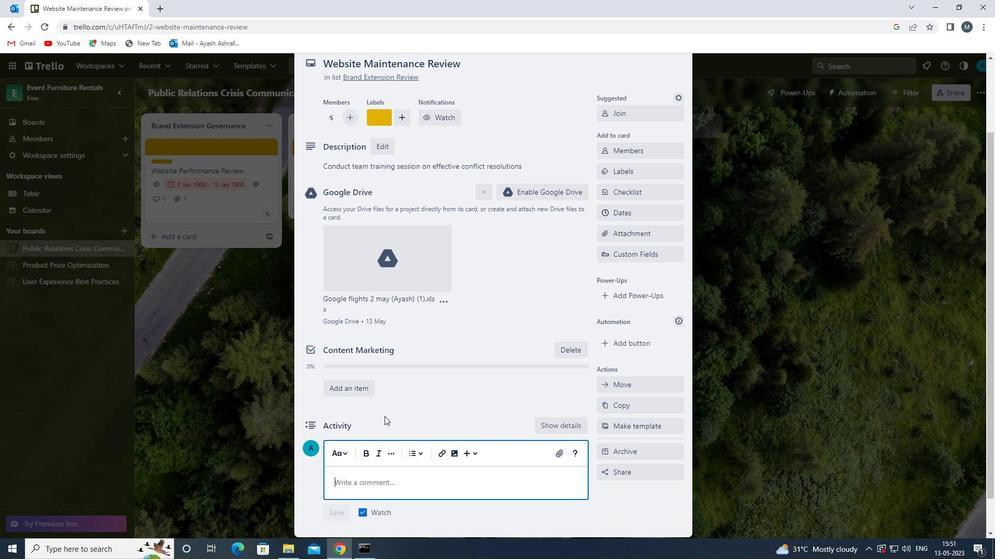 
Action: Mouse moved to (408, 438)
Screenshot: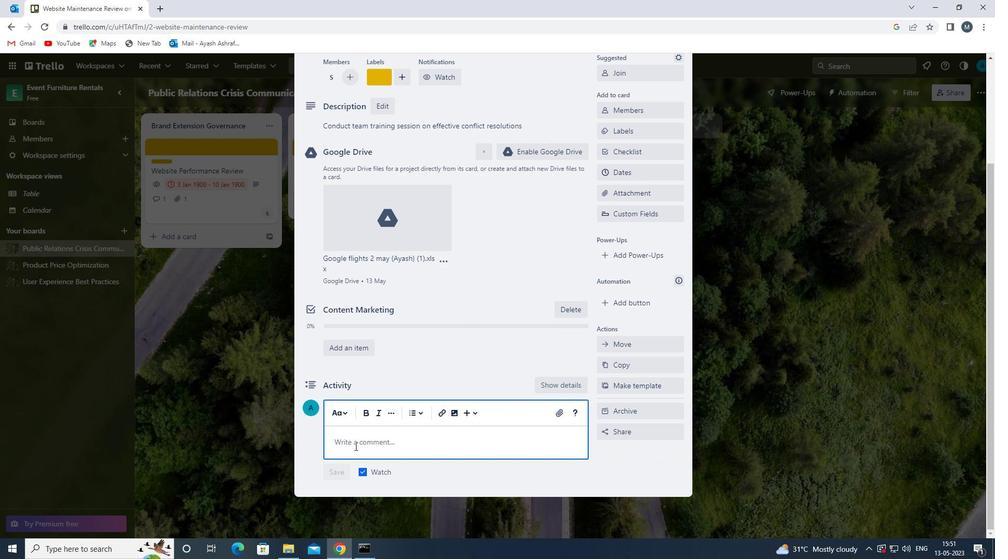 
Action: Mouse pressed left at (408, 438)
Screenshot: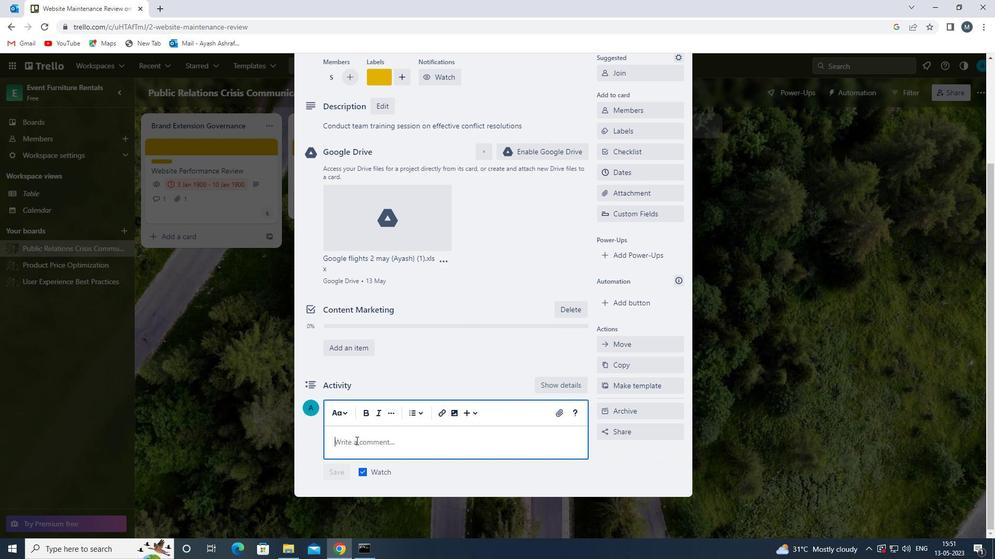 
Action: Mouse moved to (408, 438)
Screenshot: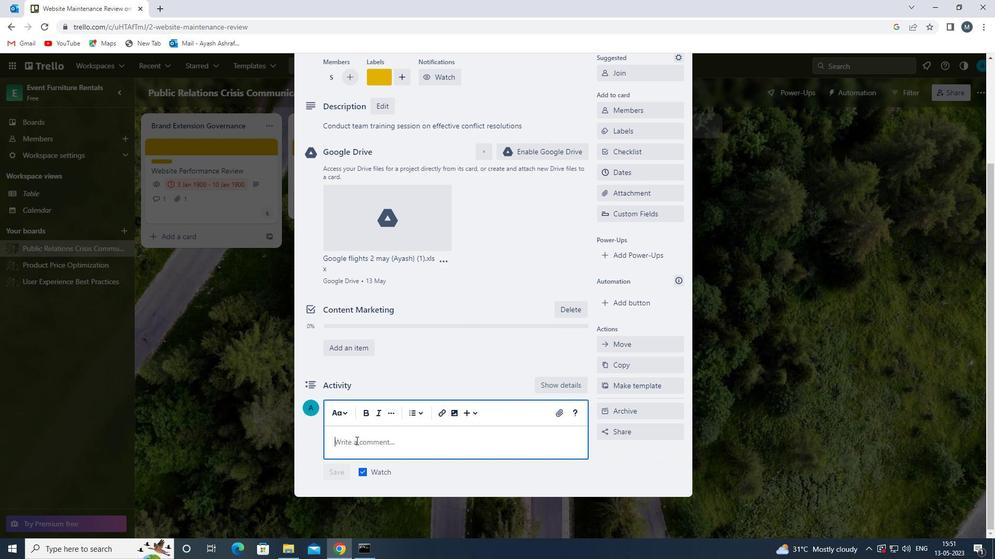 
Action: Key pressed <Key.shift>THIS<Key.space>TASK<Key.space>REQUIRES<Key.space>US<Key.space>TO<Key.space>BE<Key.space>PROACTIVE<Key.space>AND<Key.space>TAKE<Key.space>A<Key.space>PROACTIVE<Key.space>APPROACH<Key.space>ANTICIPATING<Key.space>POTENTIAL<Key.space>ISSUES<Key.space>AND<Key.space>TAKING<Key.space>STEPS<Key.space>RO<Key.space>P<Key.backspace><Key.backspace><Key.backspace><Key.backspace>TO<Key.space>PREVENT<Key.space>THEM.
Screenshot: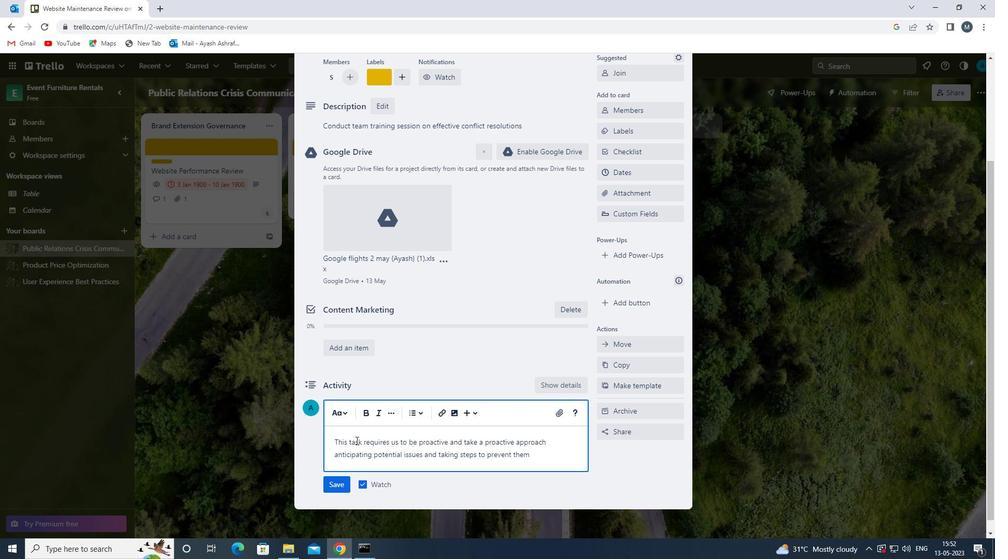 
Action: Mouse moved to (386, 480)
Screenshot: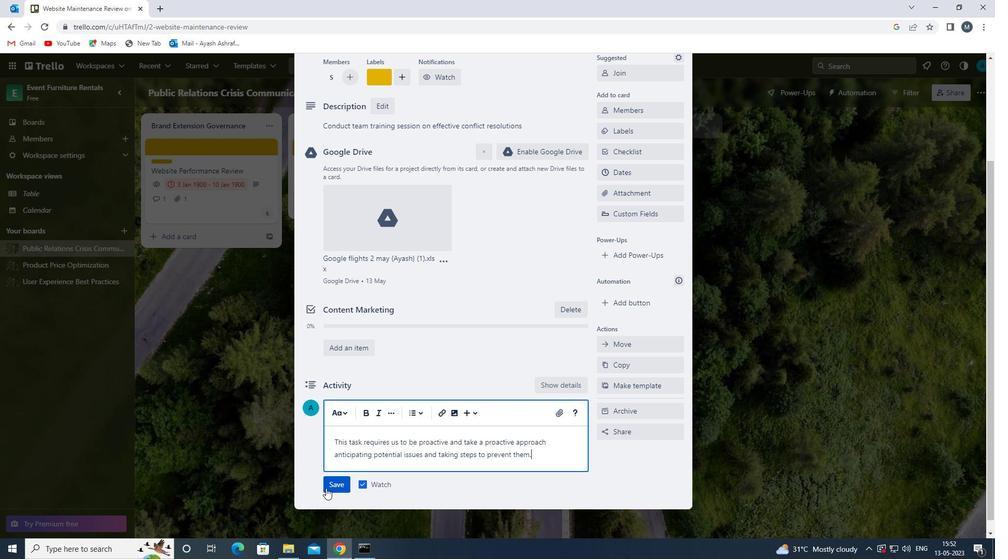 
Action: Mouse pressed left at (386, 480)
Screenshot: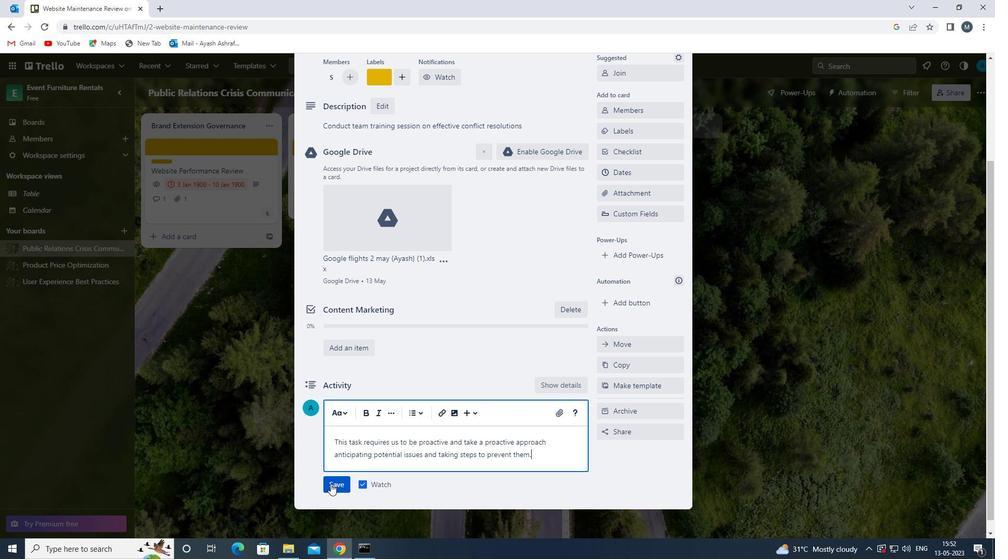 
Action: Mouse moved to (639, 185)
Screenshot: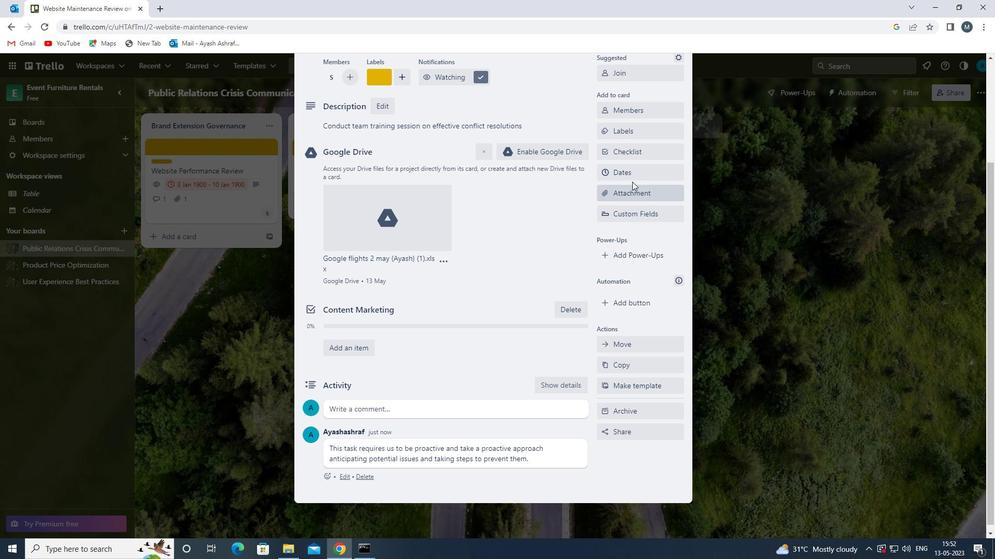 
Action: Mouse pressed left at (639, 185)
Screenshot: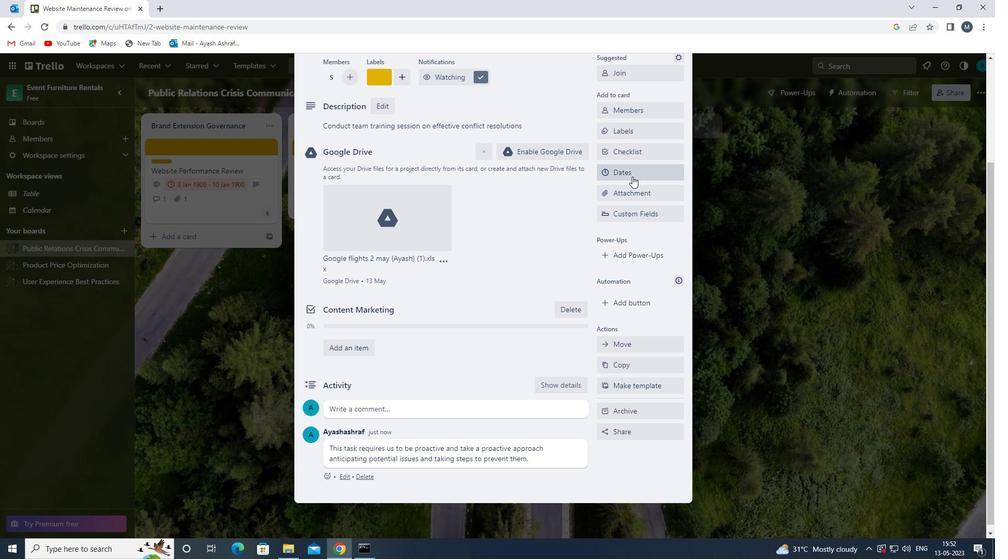 
Action: Mouse moved to (618, 283)
Screenshot: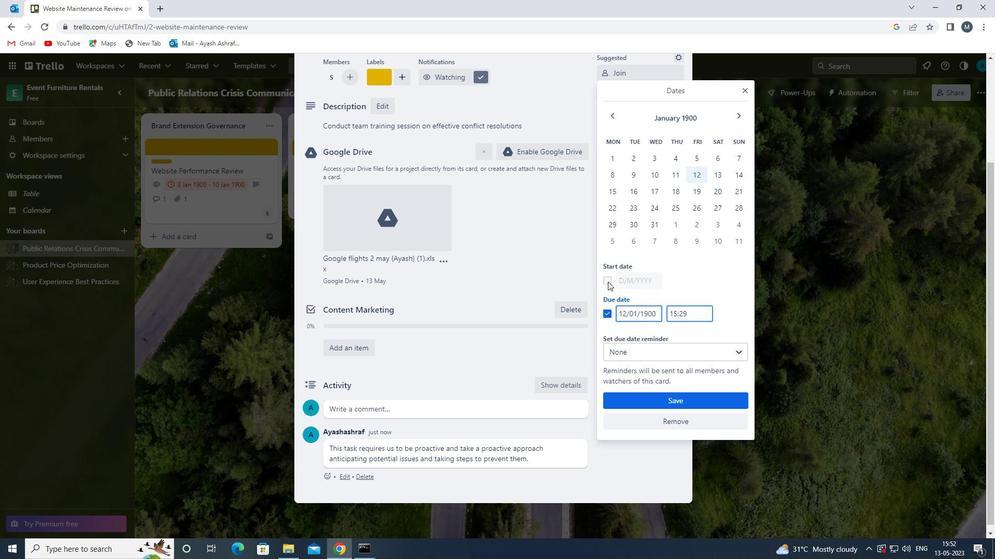 
Action: Mouse pressed left at (618, 283)
Screenshot: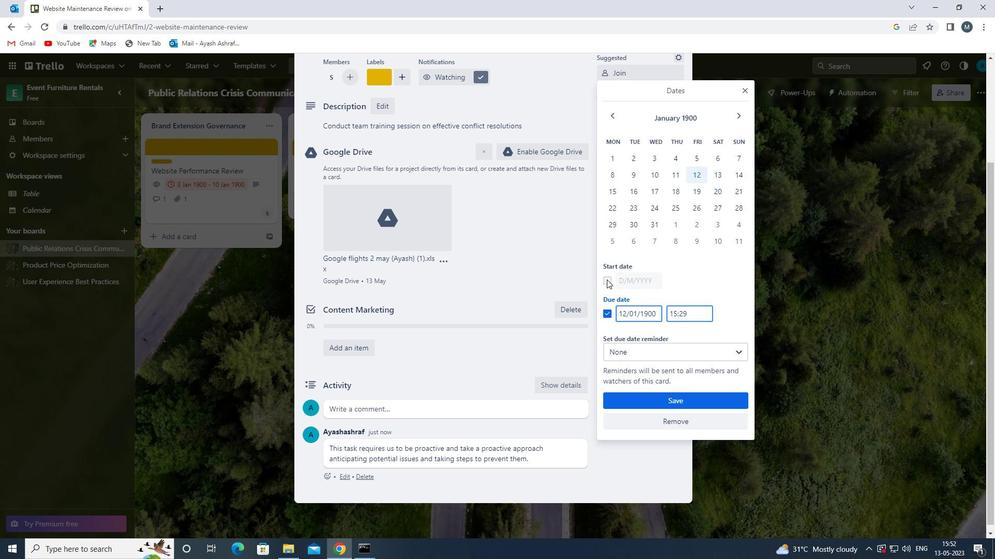 
Action: Mouse moved to (633, 283)
Screenshot: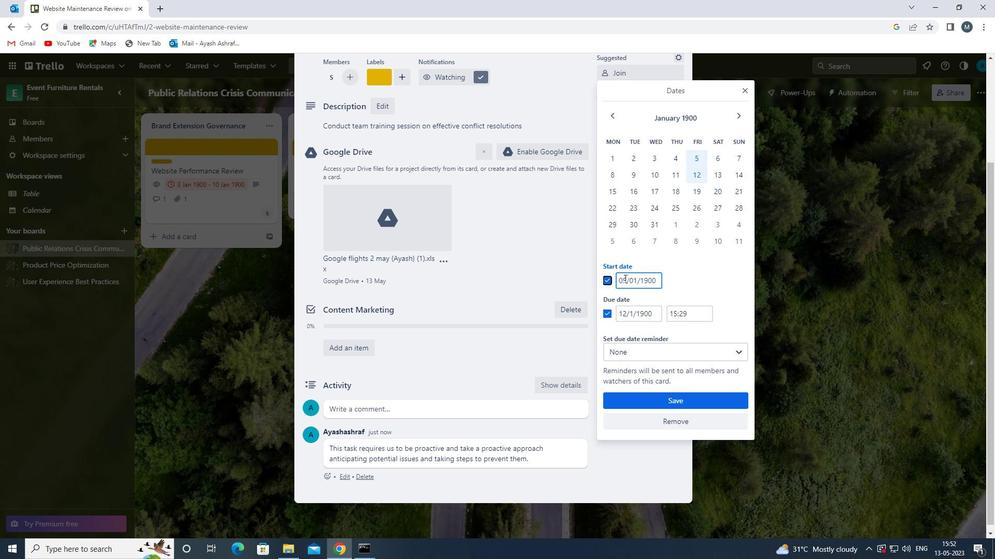 
Action: Mouse pressed left at (633, 283)
Screenshot: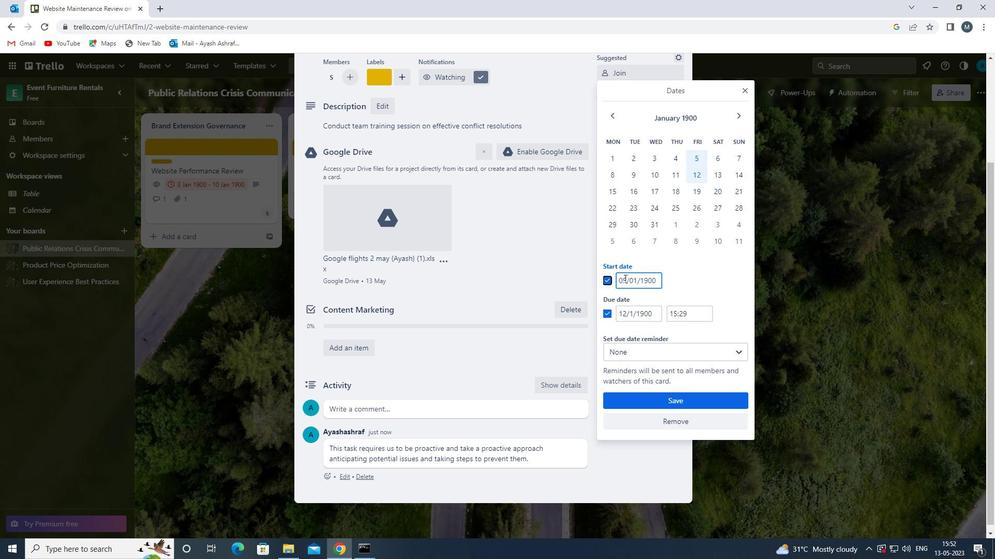 
Action: Mouse moved to (631, 285)
Screenshot: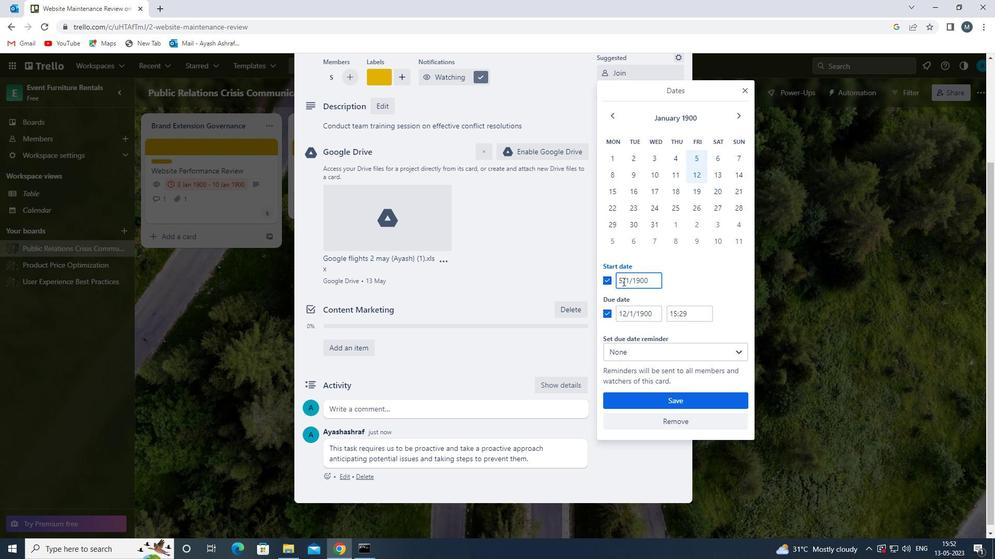 
Action: Mouse pressed left at (631, 285)
Screenshot: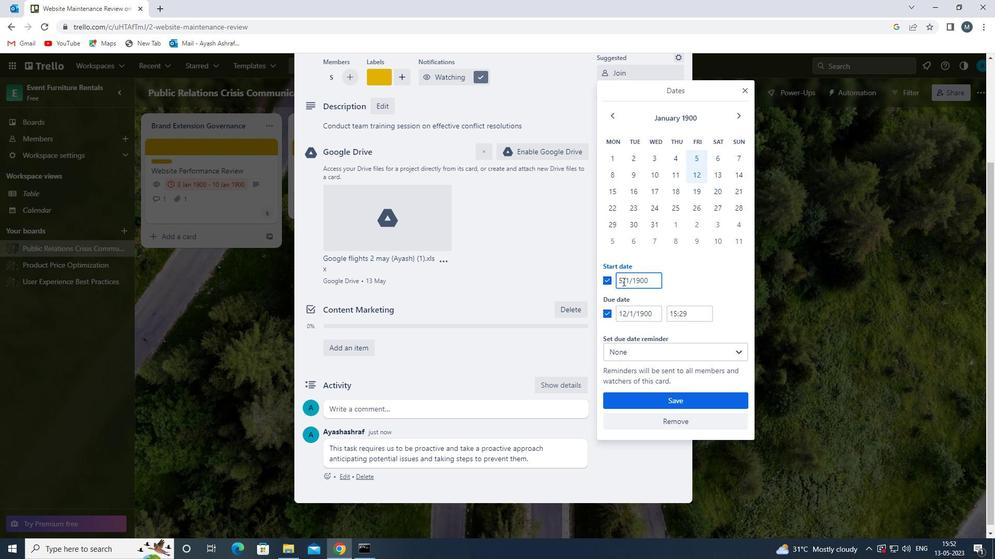 
Action: Mouse moved to (636, 287)
Screenshot: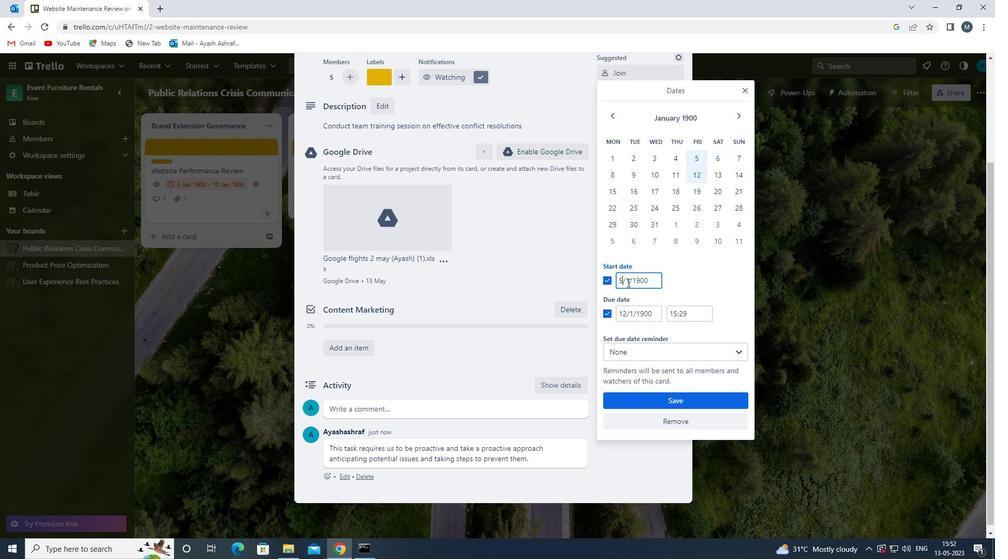 
Action: Key pressed <Key.backspace>06
Screenshot: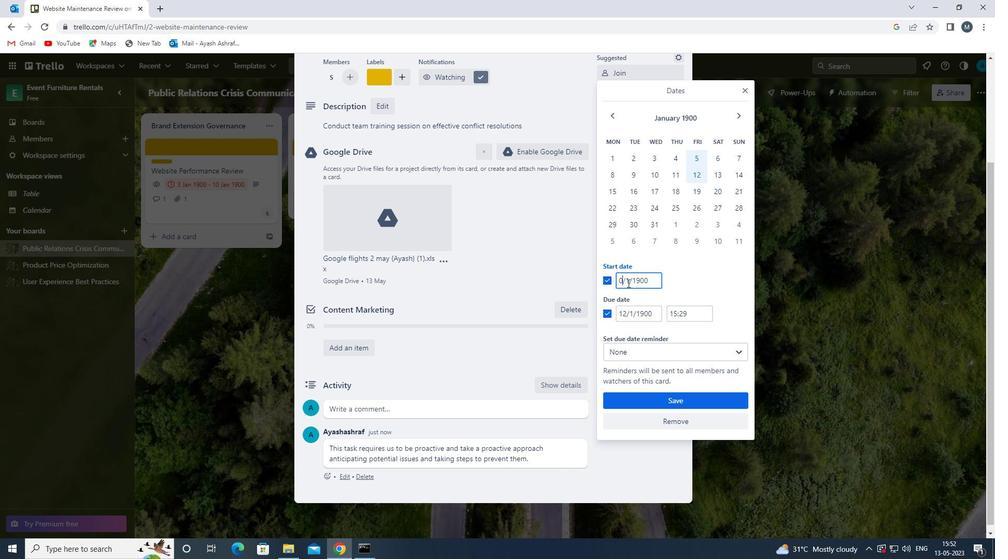 
Action: Mouse moved to (637, 284)
Screenshot: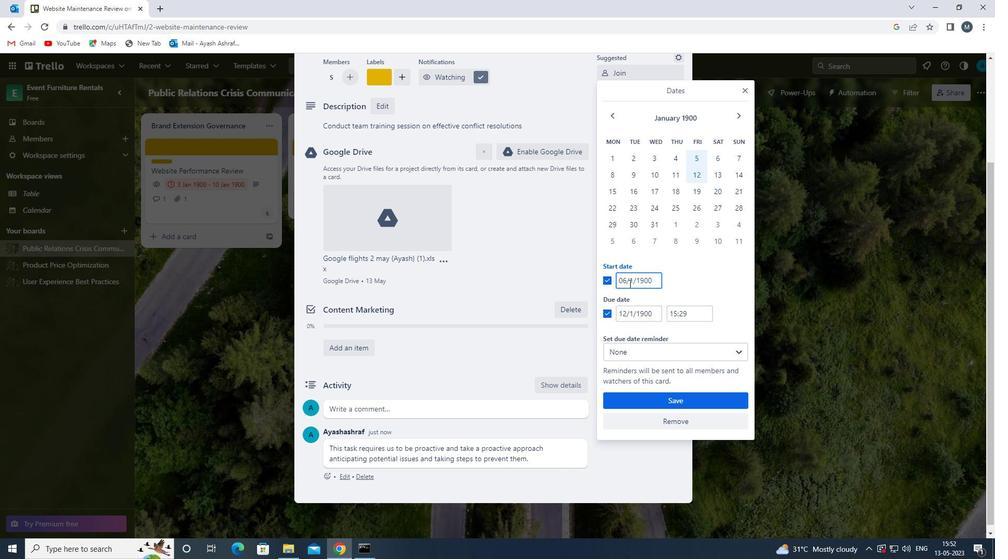 
Action: Mouse pressed left at (637, 284)
Screenshot: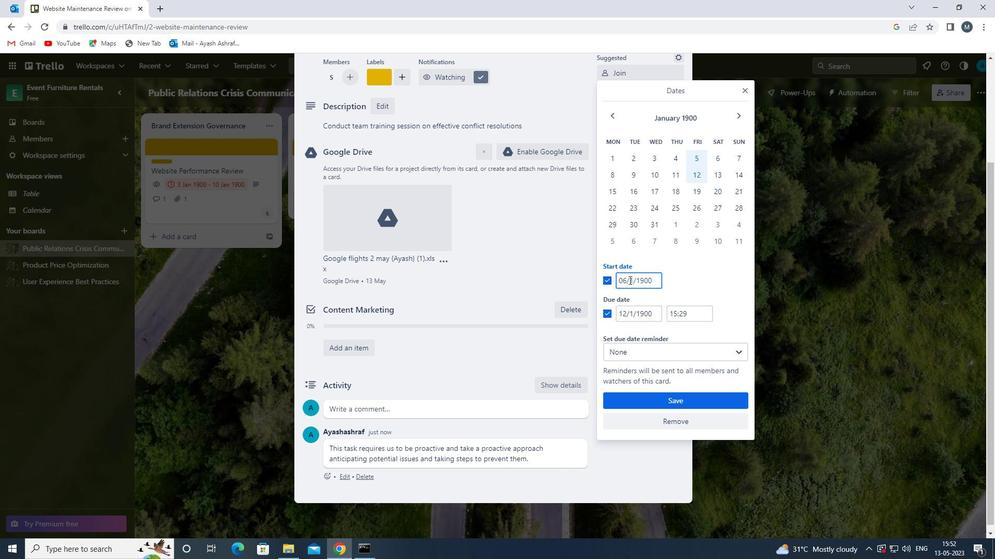 
Action: Mouse moved to (639, 286)
Screenshot: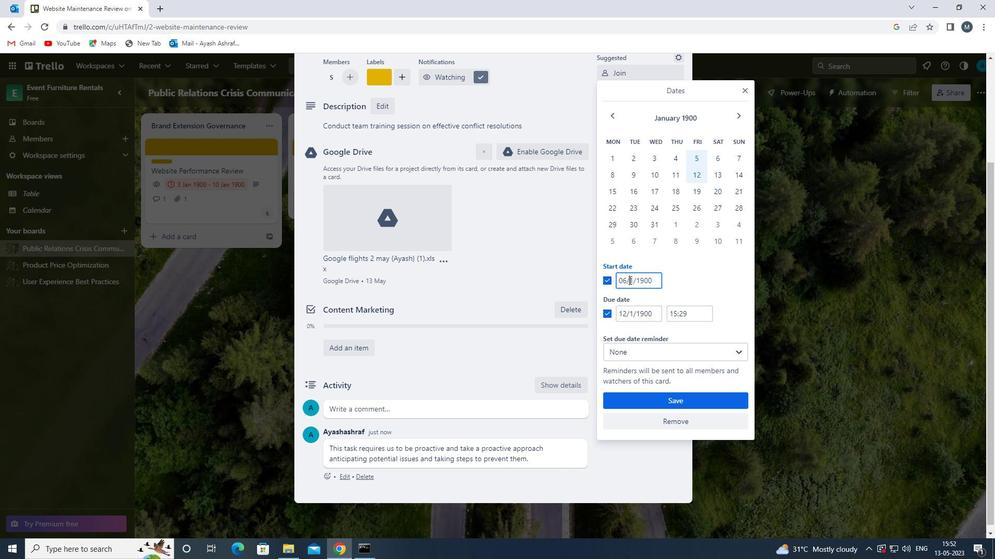 
Action: Key pressed 0
Screenshot: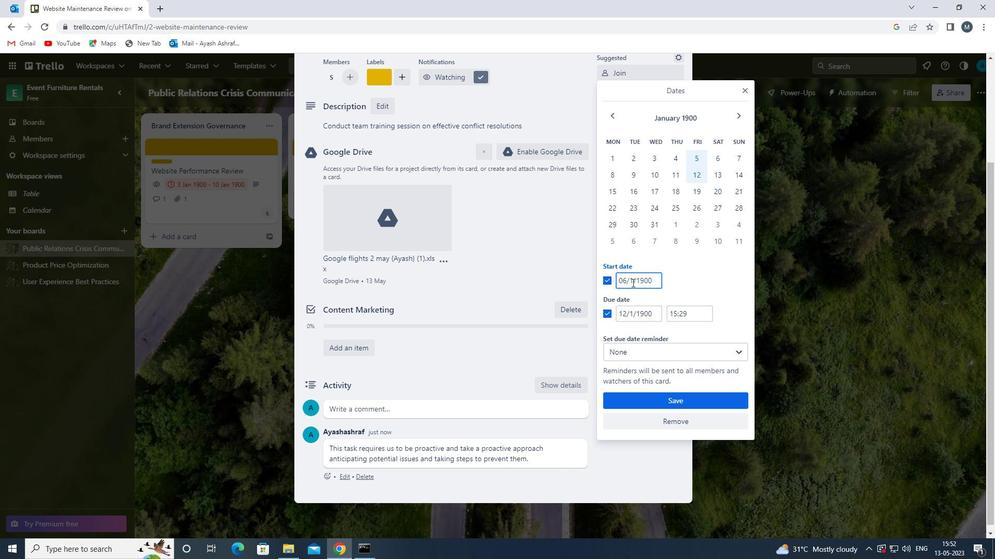 
Action: Mouse moved to (635, 316)
Screenshot: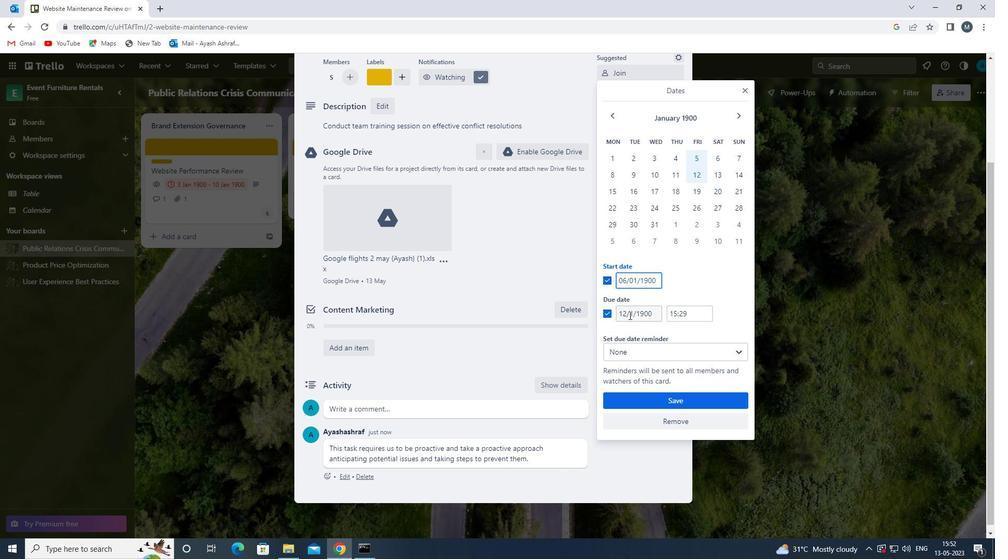 
Action: Mouse pressed left at (635, 316)
Screenshot: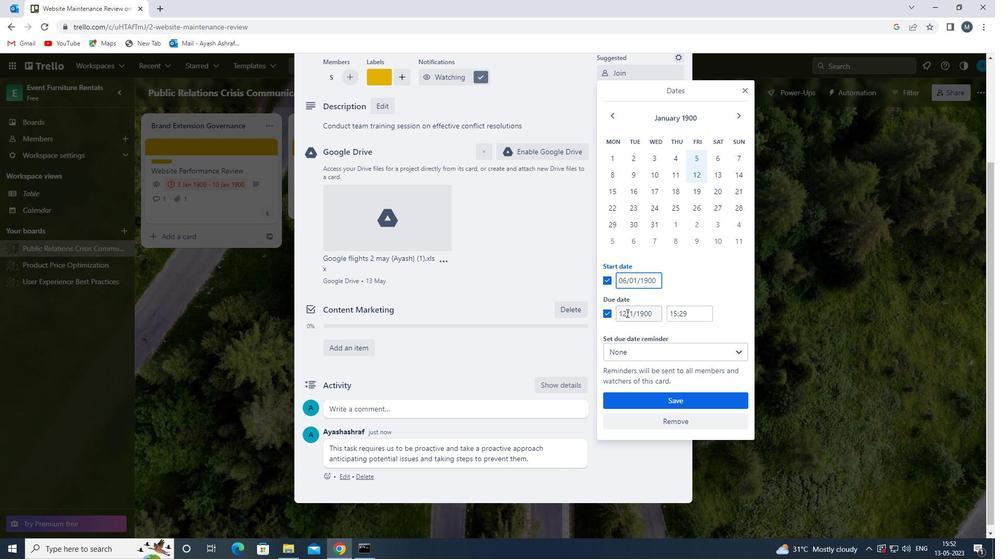 
Action: Mouse moved to (643, 321)
Screenshot: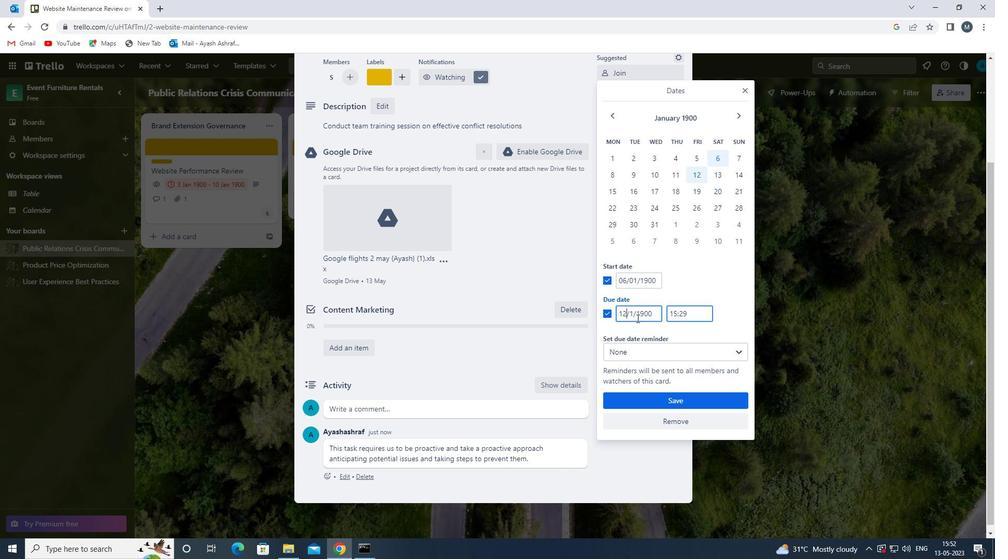 
Action: Key pressed <Key.backspace>3
Screenshot: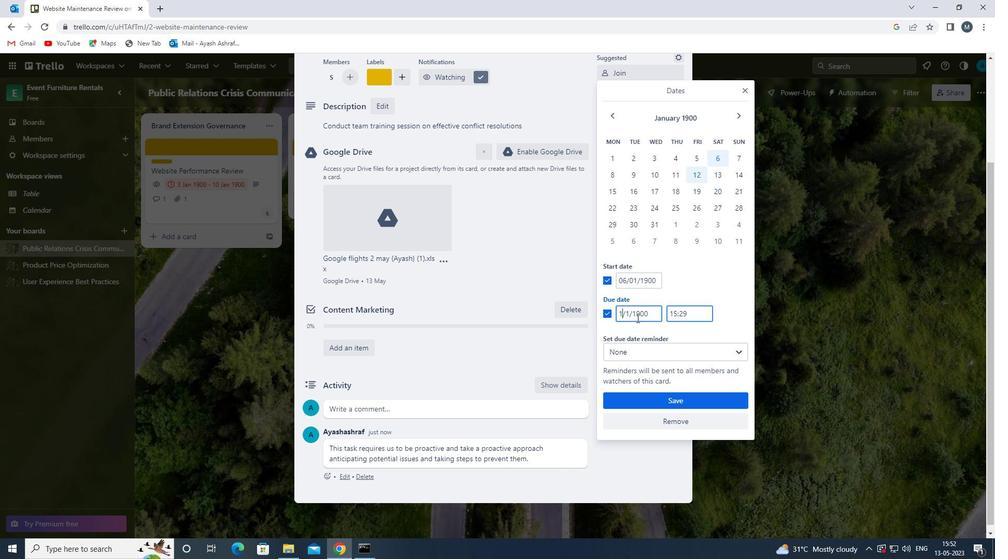 
Action: Mouse moved to (637, 318)
Screenshot: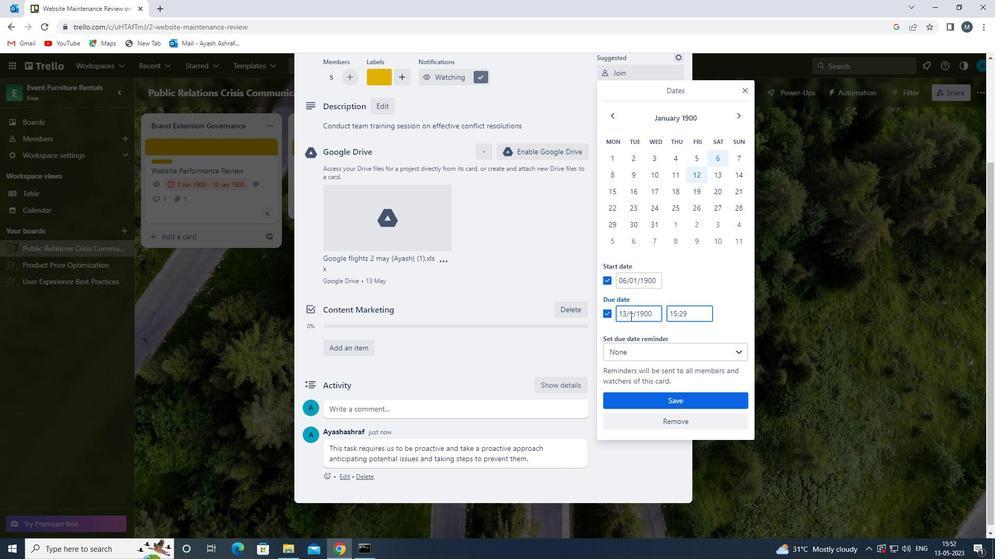 
Action: Mouse pressed left at (637, 318)
Screenshot: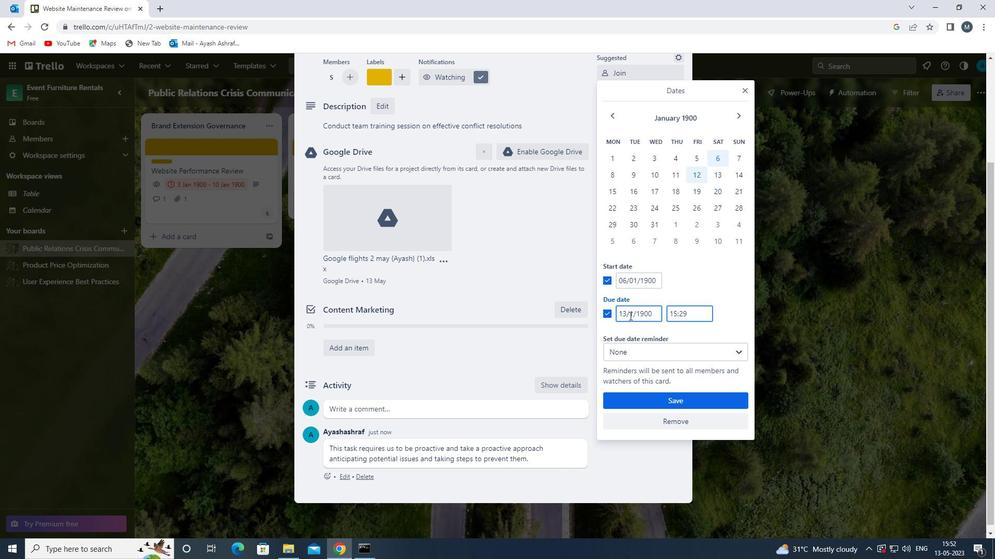 
Action: Mouse moved to (640, 325)
Screenshot: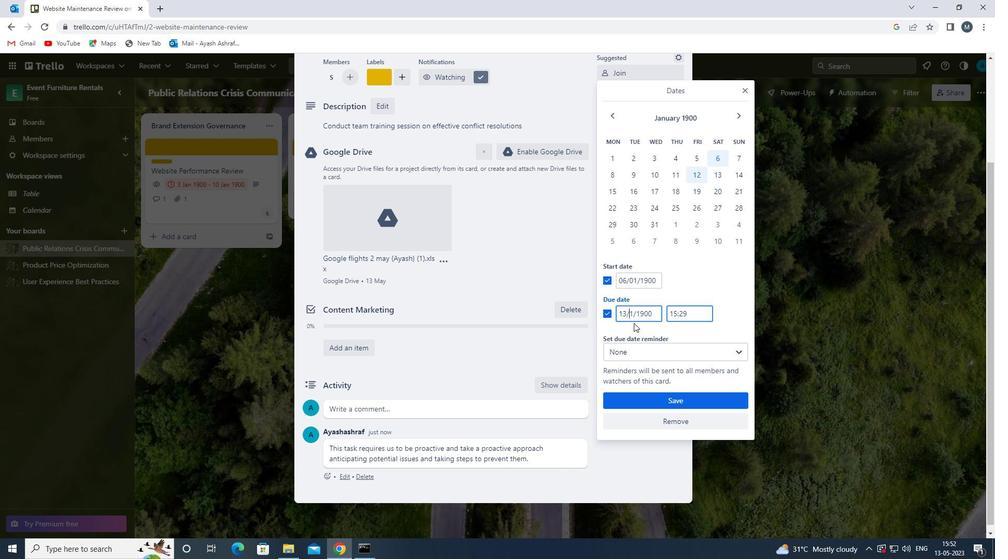
Action: Key pressed 0
Screenshot: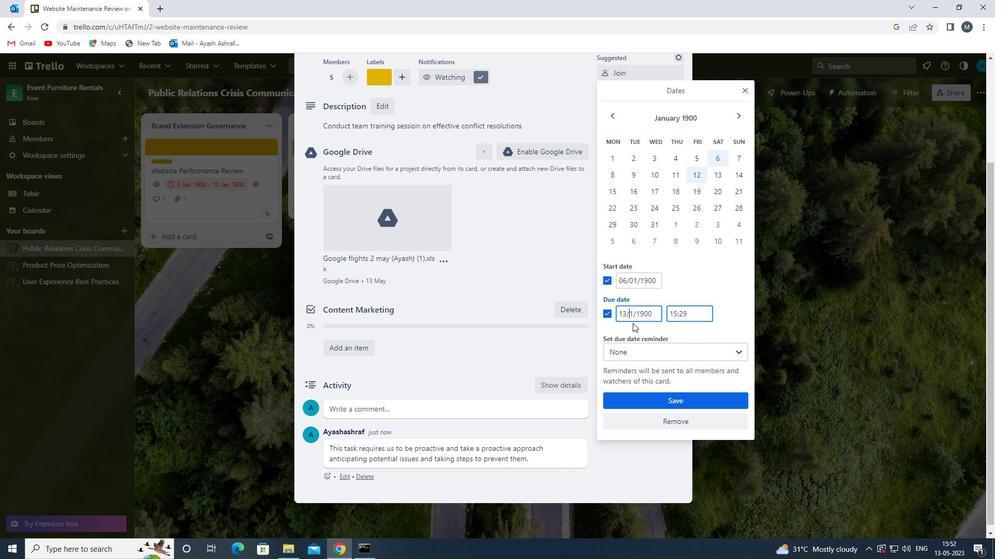 
Action: Mouse moved to (657, 401)
Screenshot: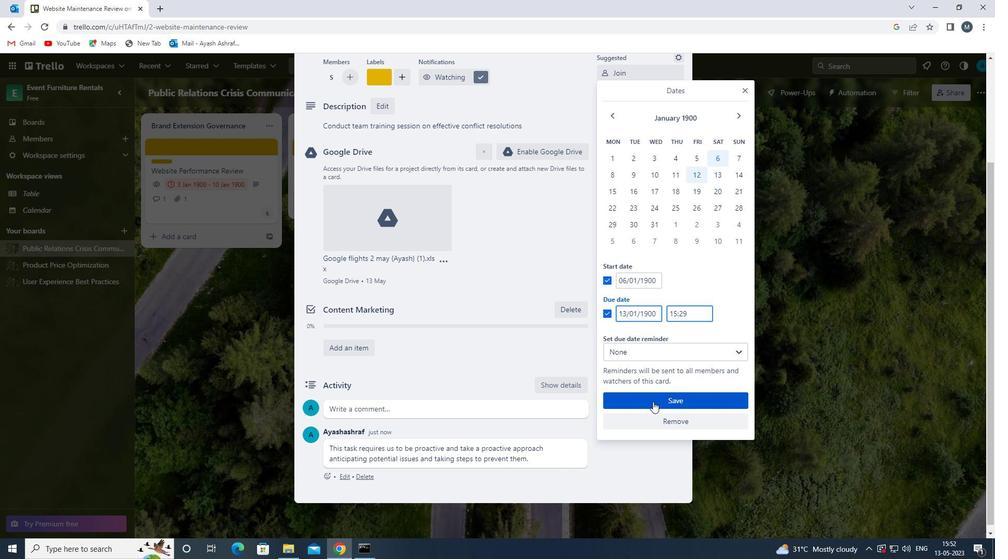 
Action: Mouse pressed left at (657, 401)
Screenshot: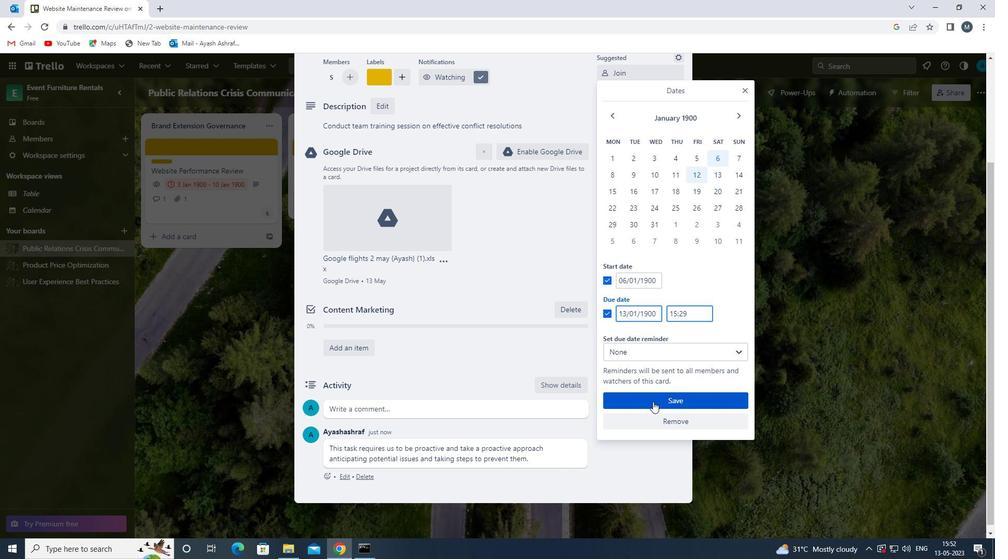 
Action: Mouse moved to (504, 389)
Screenshot: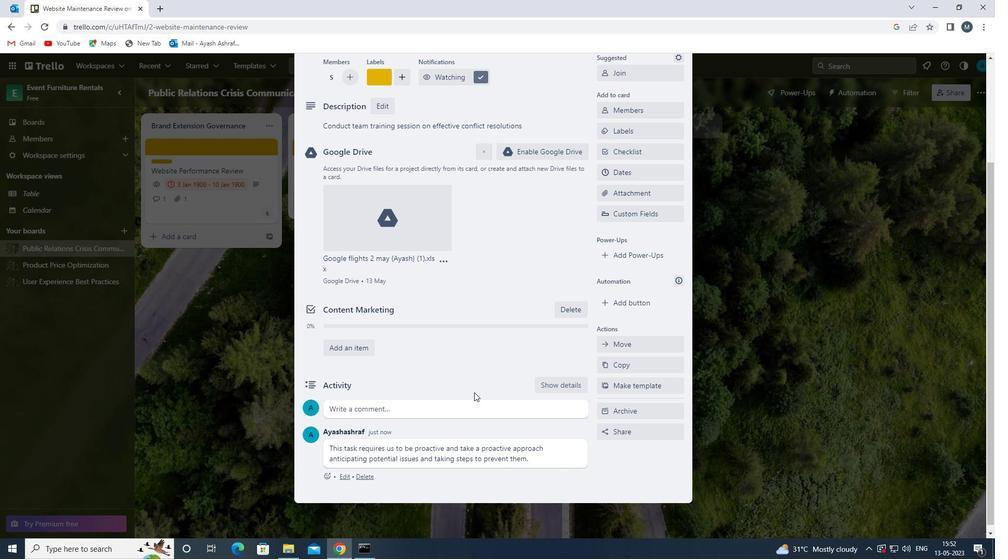
Action: Mouse scrolled (504, 390) with delta (0, 0)
Screenshot: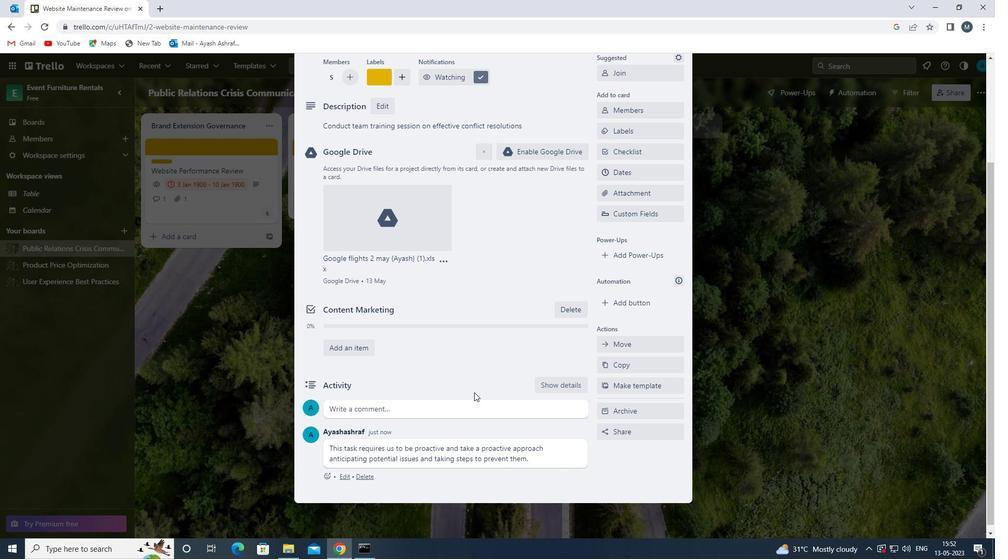
Action: Mouse moved to (503, 388)
Screenshot: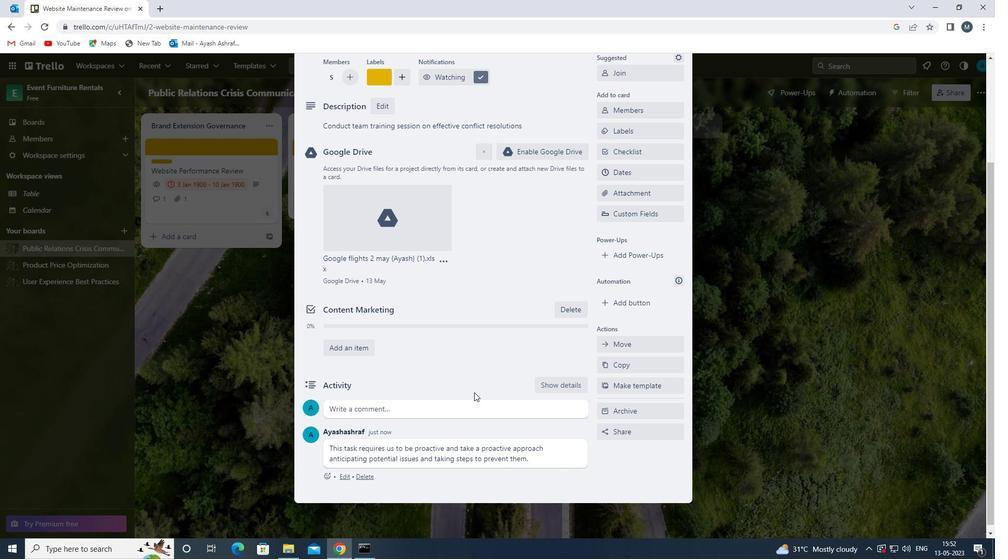 
Action: Mouse scrolled (503, 389) with delta (0, 0)
Screenshot: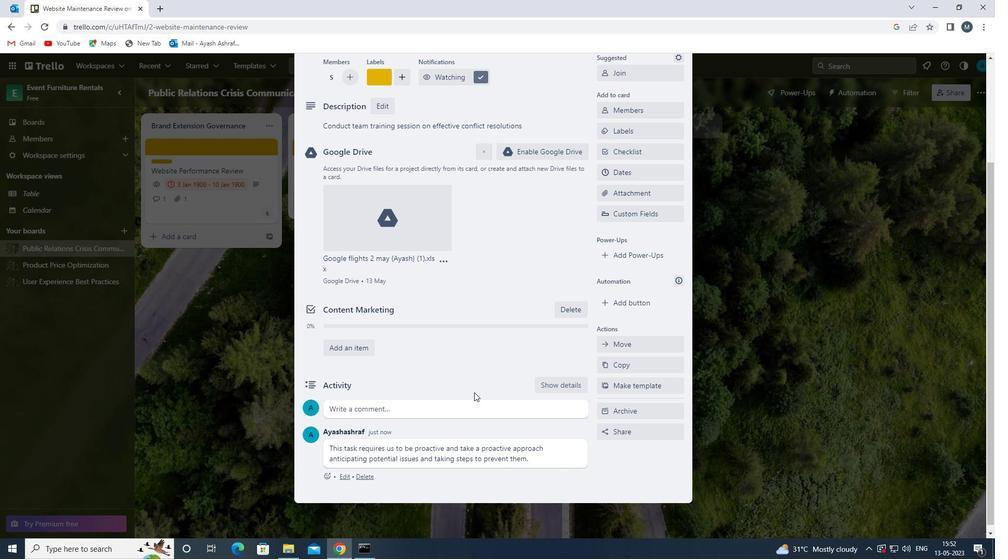 
Action: Mouse scrolled (503, 389) with delta (0, 0)
Screenshot: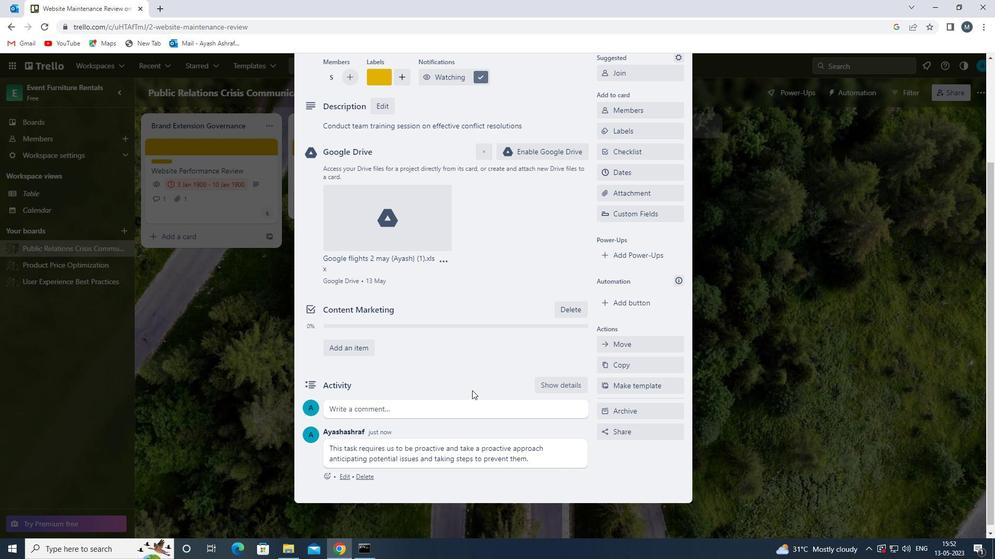 
Action: Mouse scrolled (503, 389) with delta (0, 0)
Screenshot: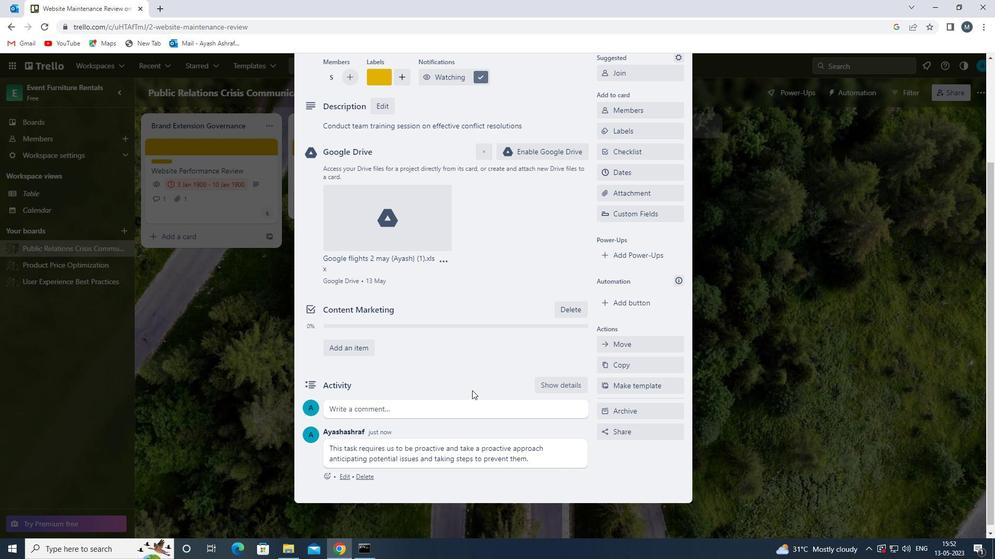 
Action: Mouse scrolled (503, 389) with delta (0, 0)
Screenshot: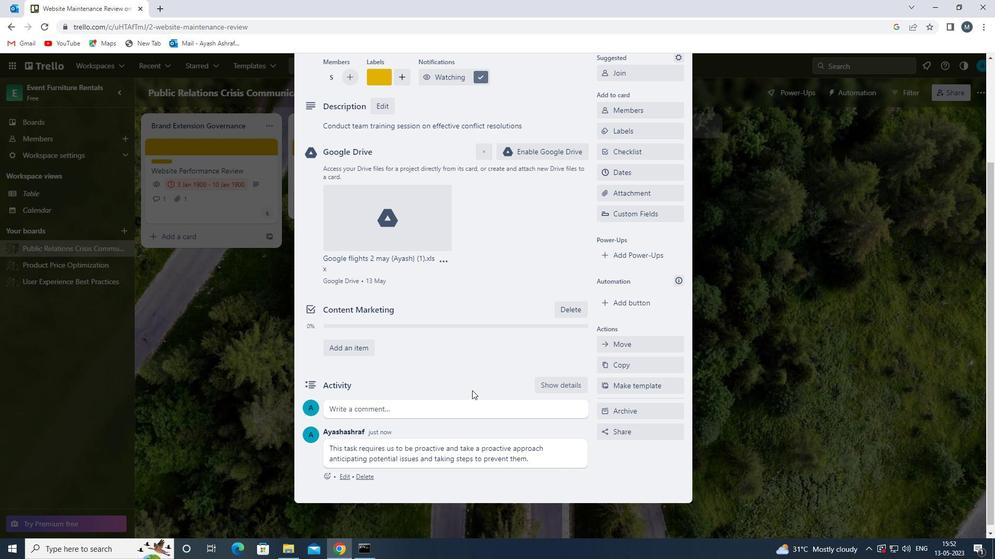 
Action: Mouse scrolled (503, 389) with delta (0, 0)
Screenshot: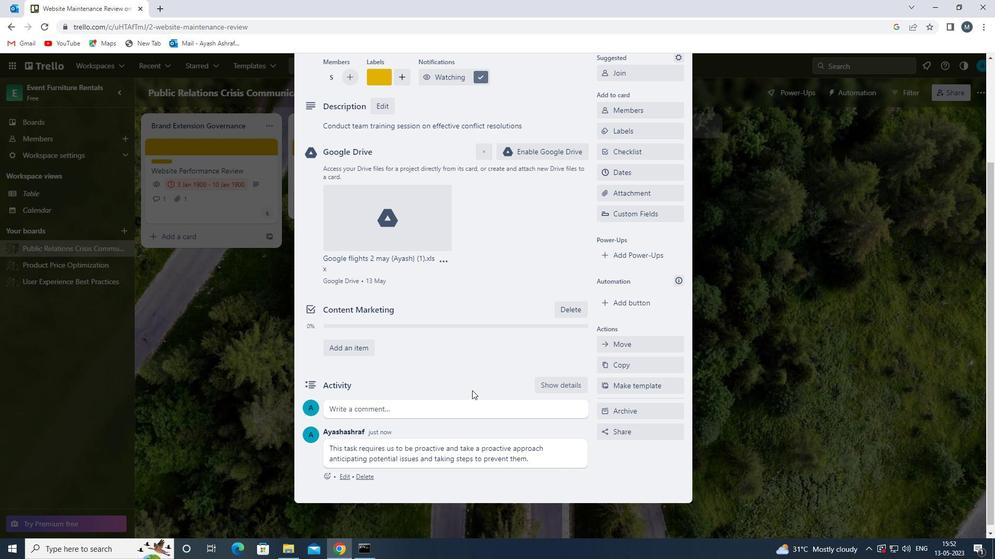 
Action: Mouse scrolled (503, 389) with delta (0, 0)
Screenshot: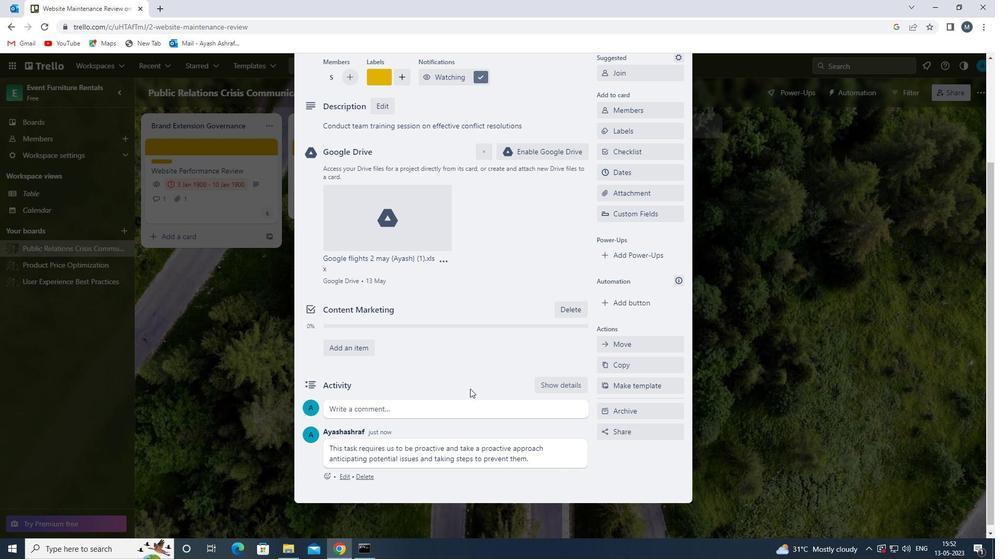 
Action: Mouse moved to (489, 385)
Screenshot: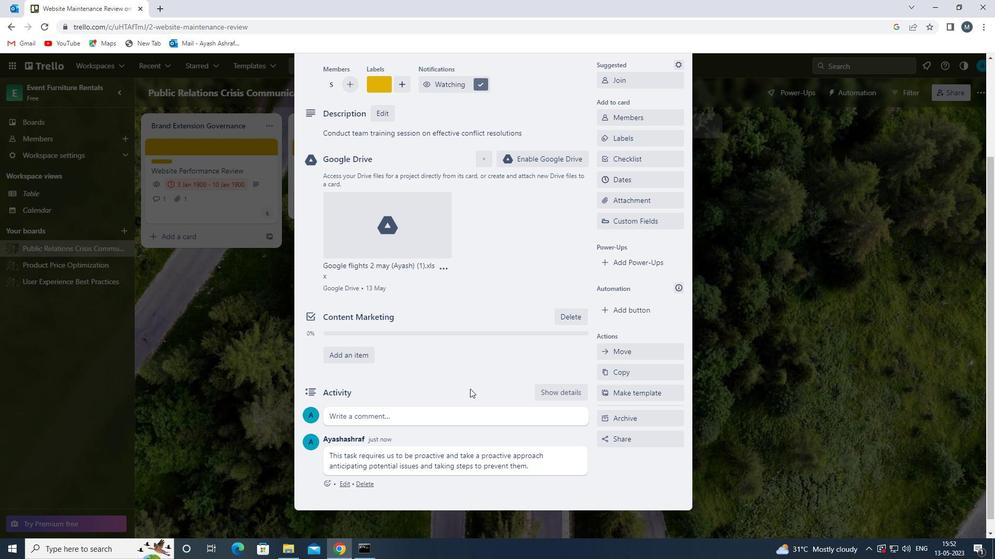 
Action: Mouse scrolled (489, 385) with delta (0, 0)
Screenshot: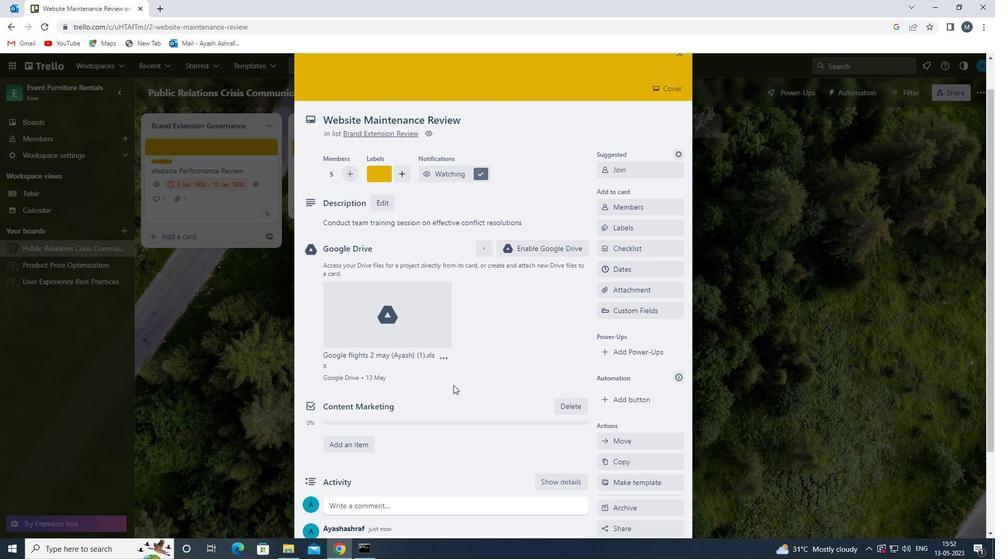 
Action: Mouse scrolled (489, 385) with delta (0, 0)
Screenshot: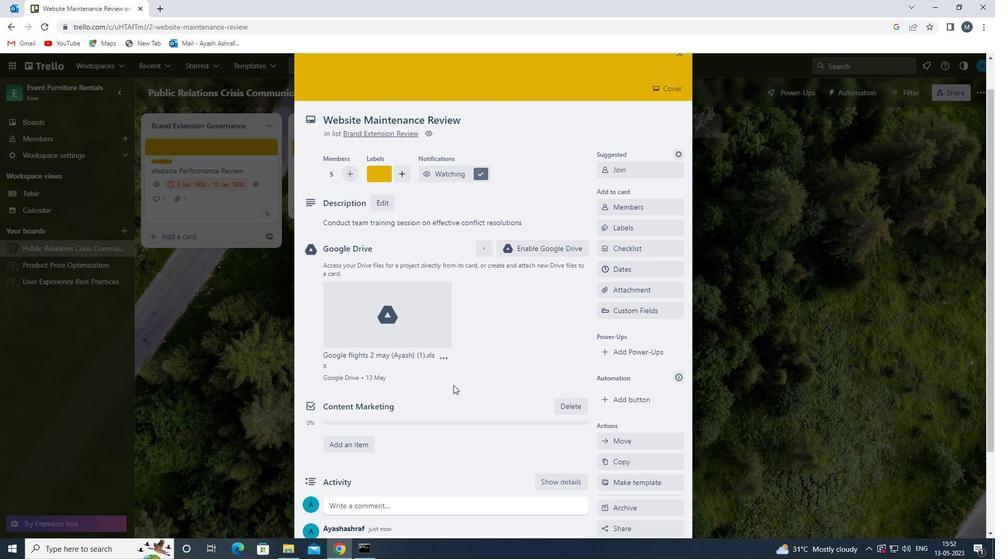 
Action: Mouse scrolled (489, 385) with delta (0, 0)
Screenshot: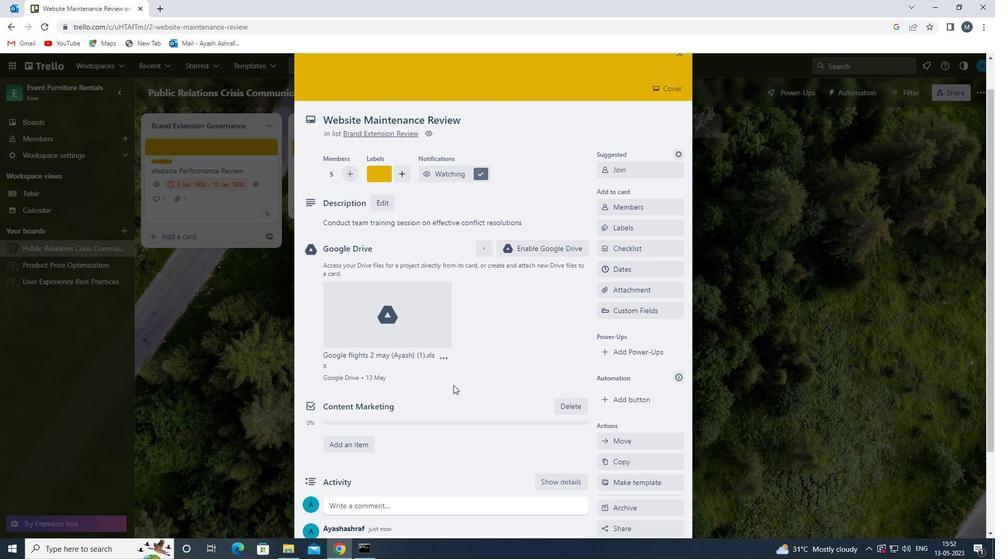 
Action: Mouse scrolled (489, 385) with delta (0, 0)
Screenshot: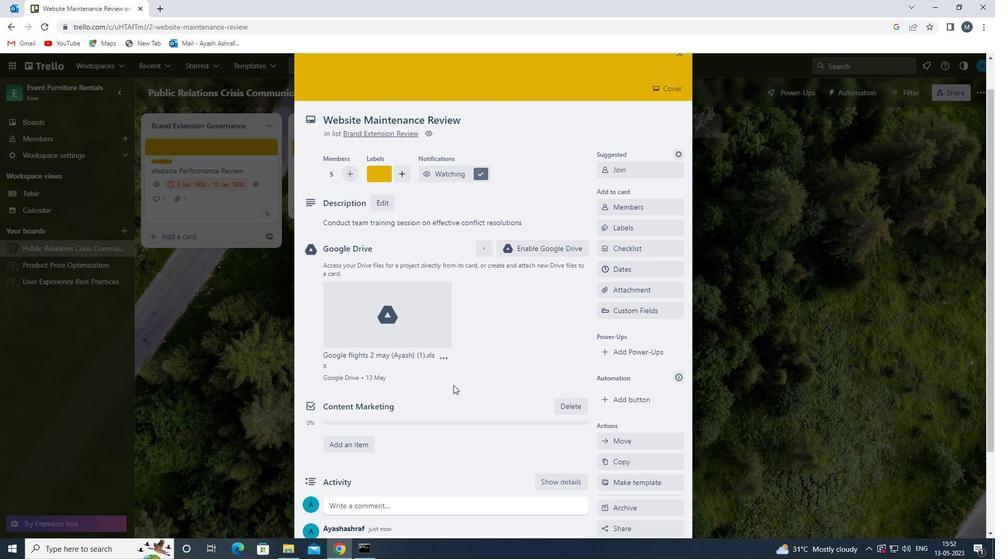 
Action: Mouse scrolled (489, 385) with delta (0, 0)
Screenshot: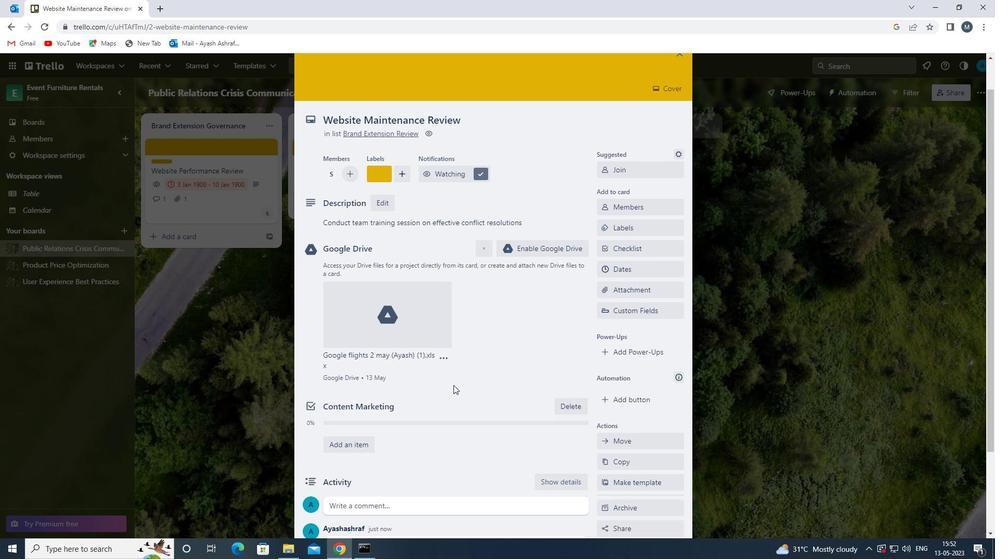 
